 Task: Measure the distance between Miami and Oleta River State Park.
Action: Mouse moved to (184, 77)
Screenshot: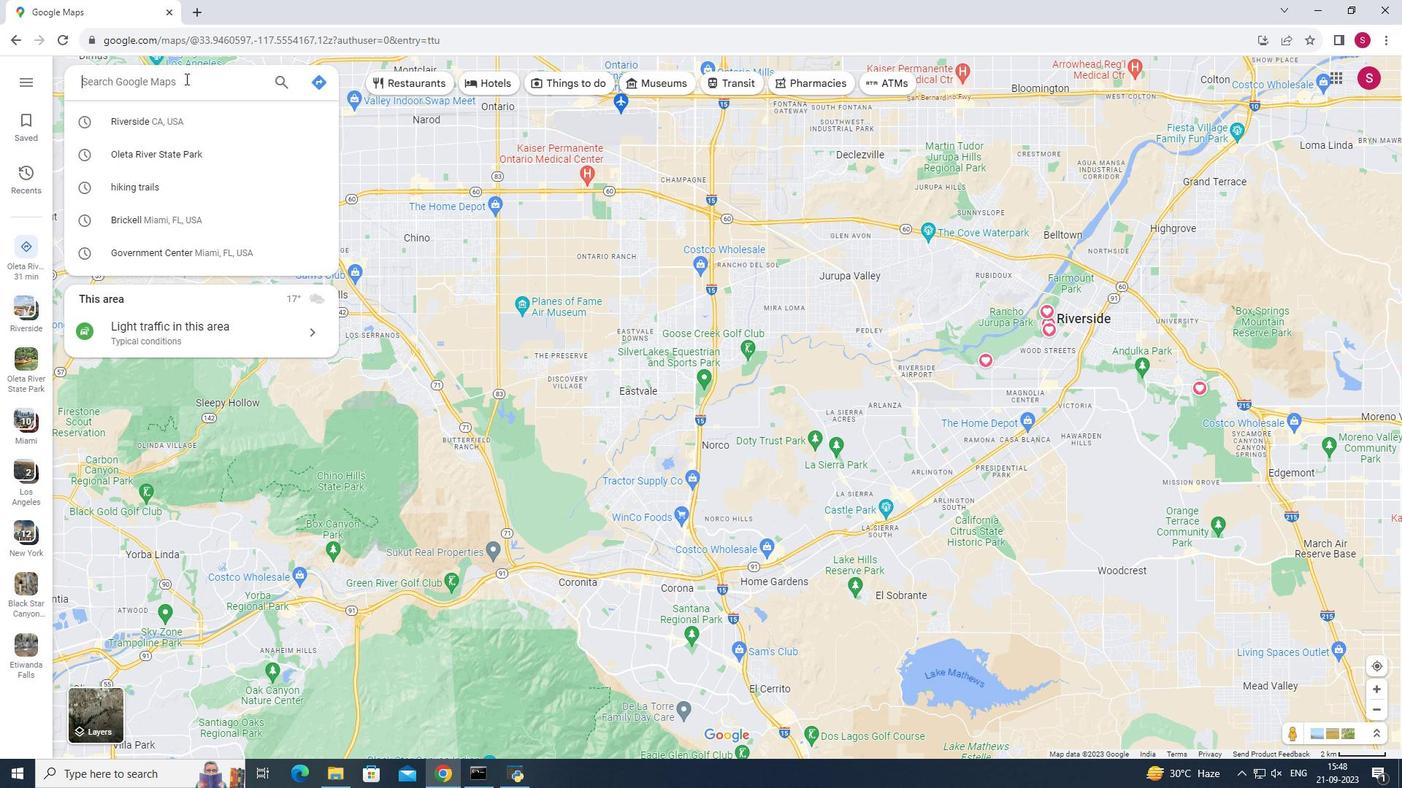 
Action: Mouse pressed left at (184, 77)
Screenshot: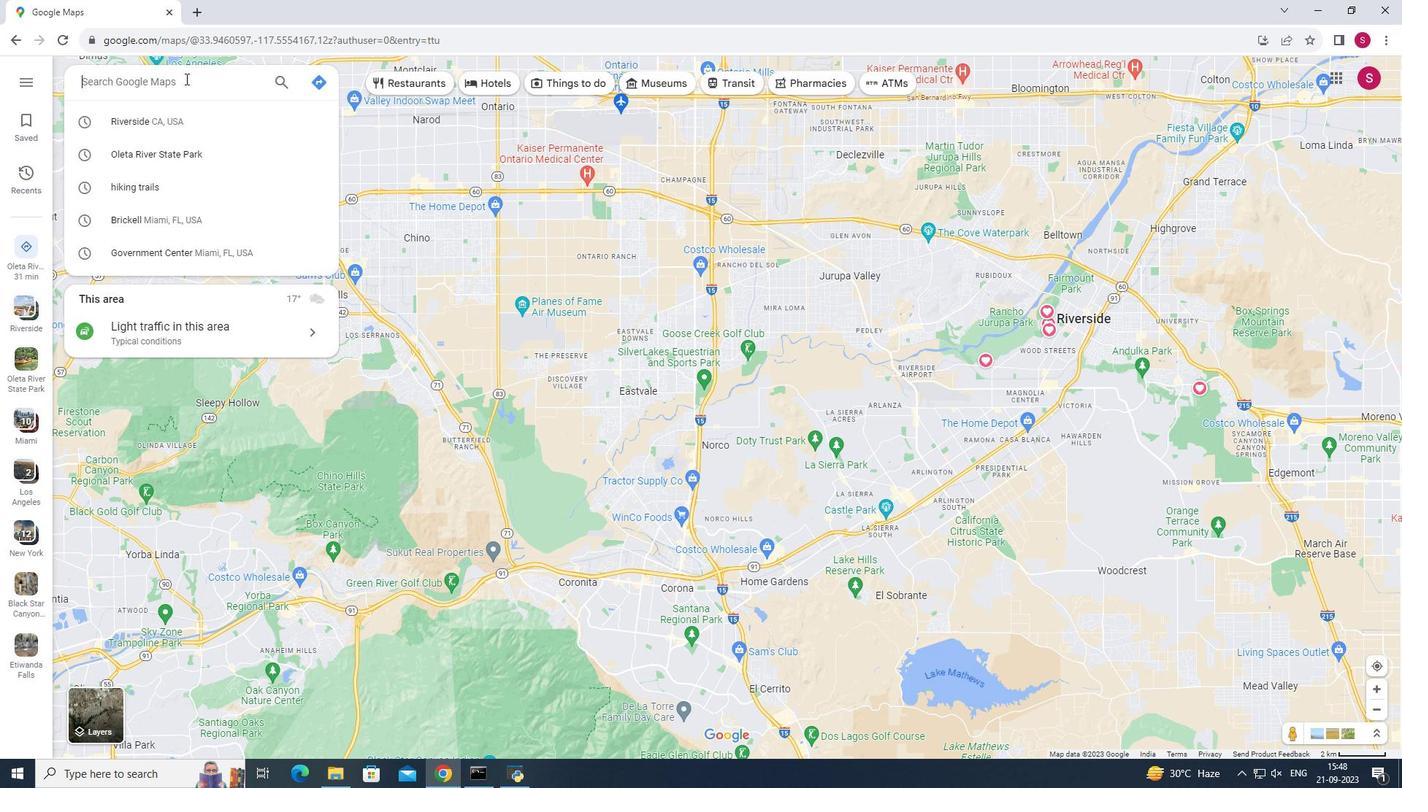 
Action: Mouse moved to (411, 175)
Screenshot: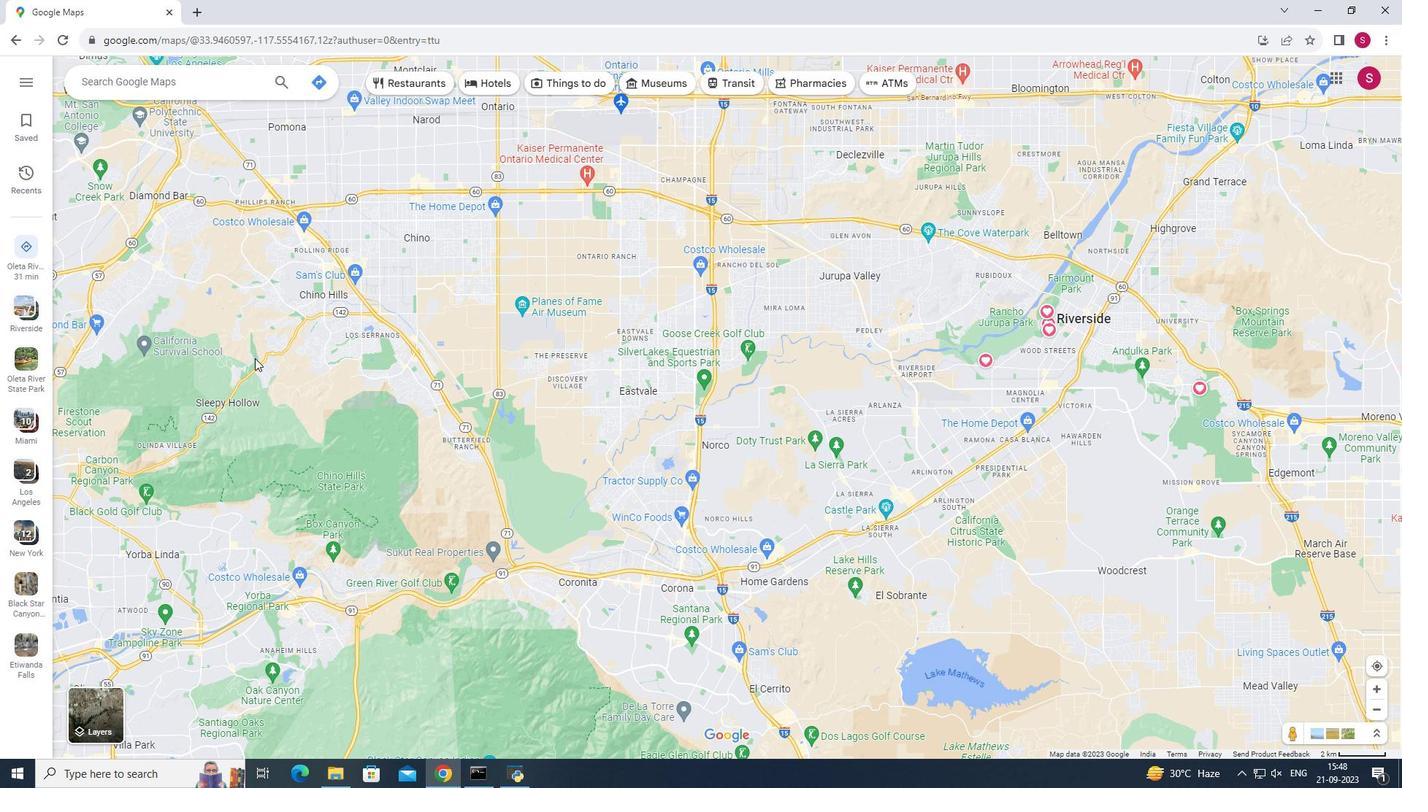 
Action: Mouse pressed left at (411, 175)
Screenshot: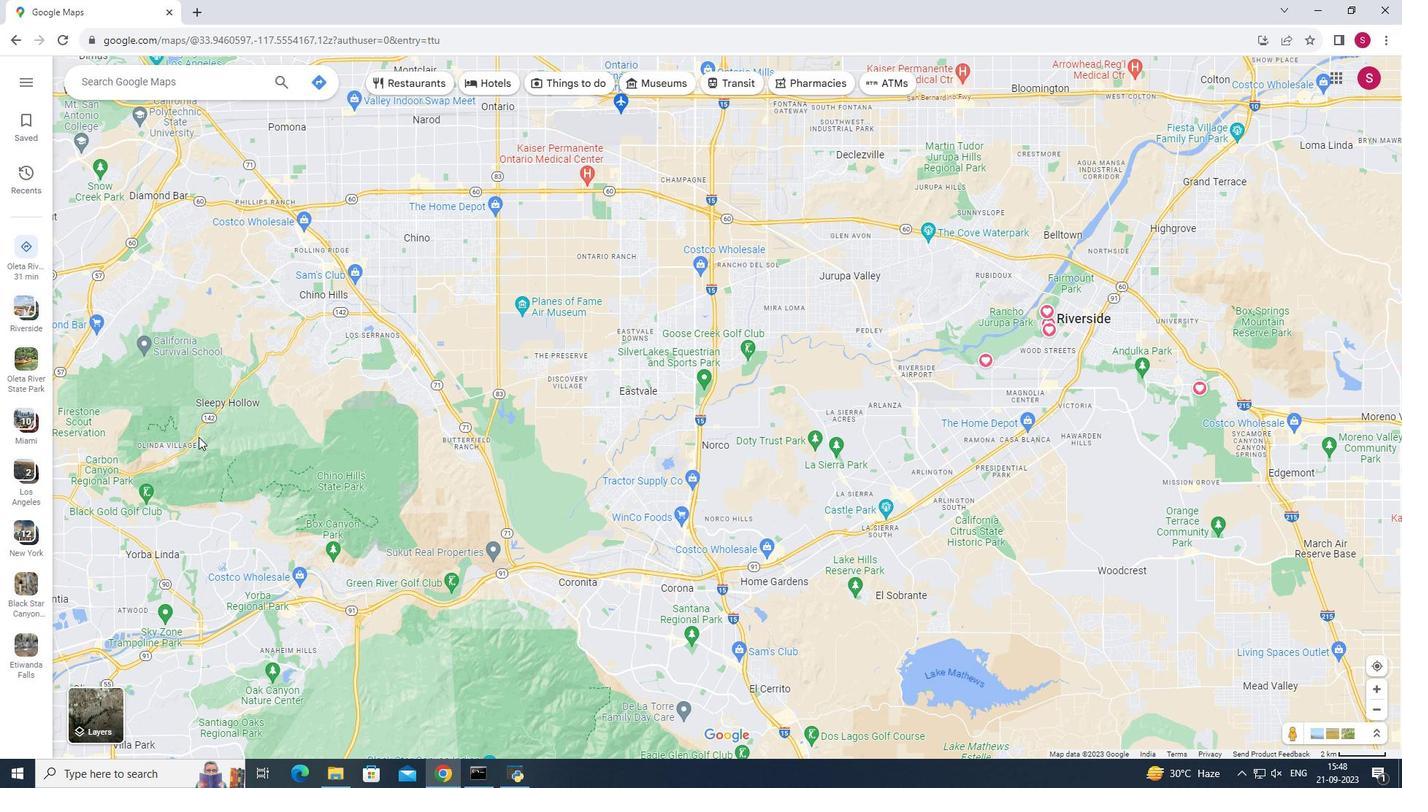 
Action: Mouse moved to (105, 723)
Screenshot: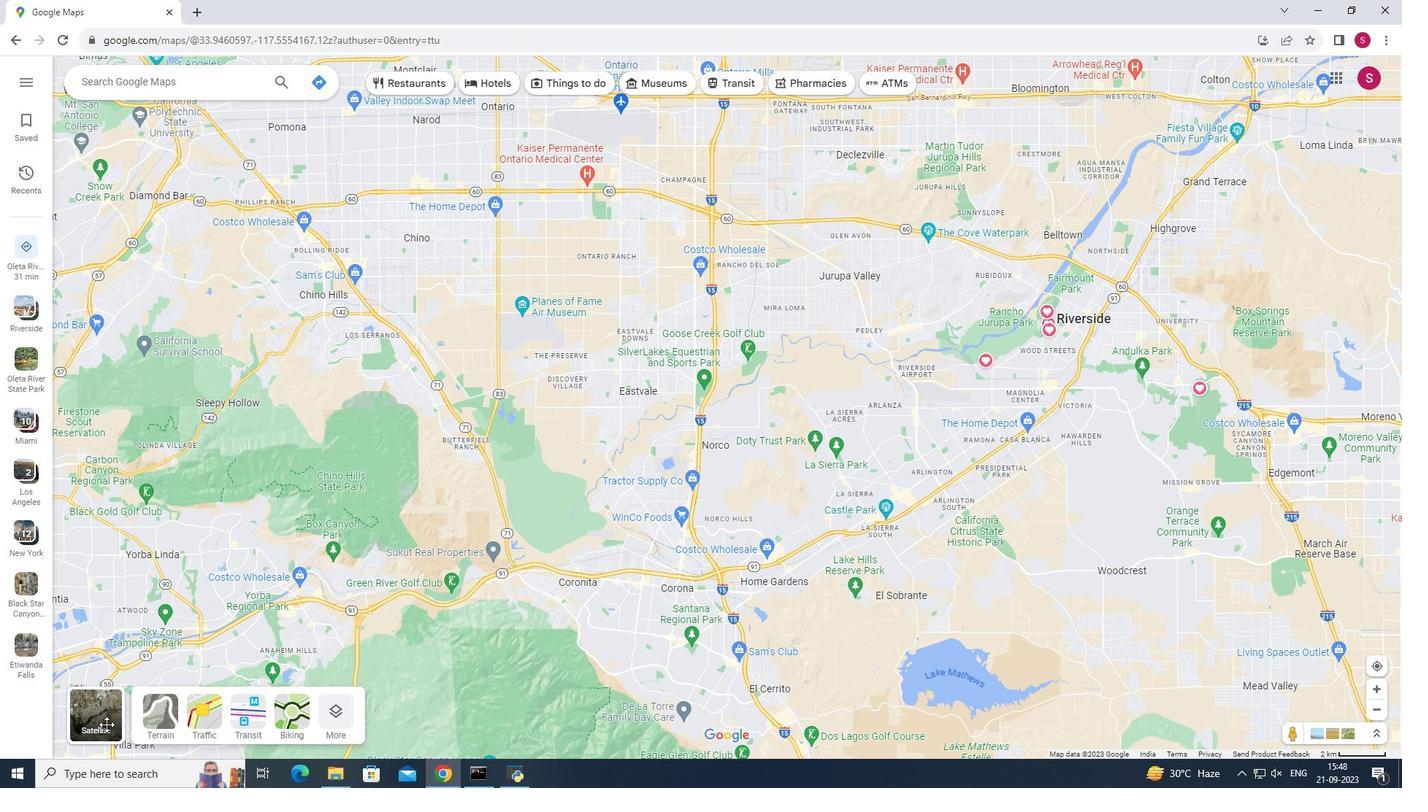 
Action: Mouse pressed left at (105, 723)
Screenshot: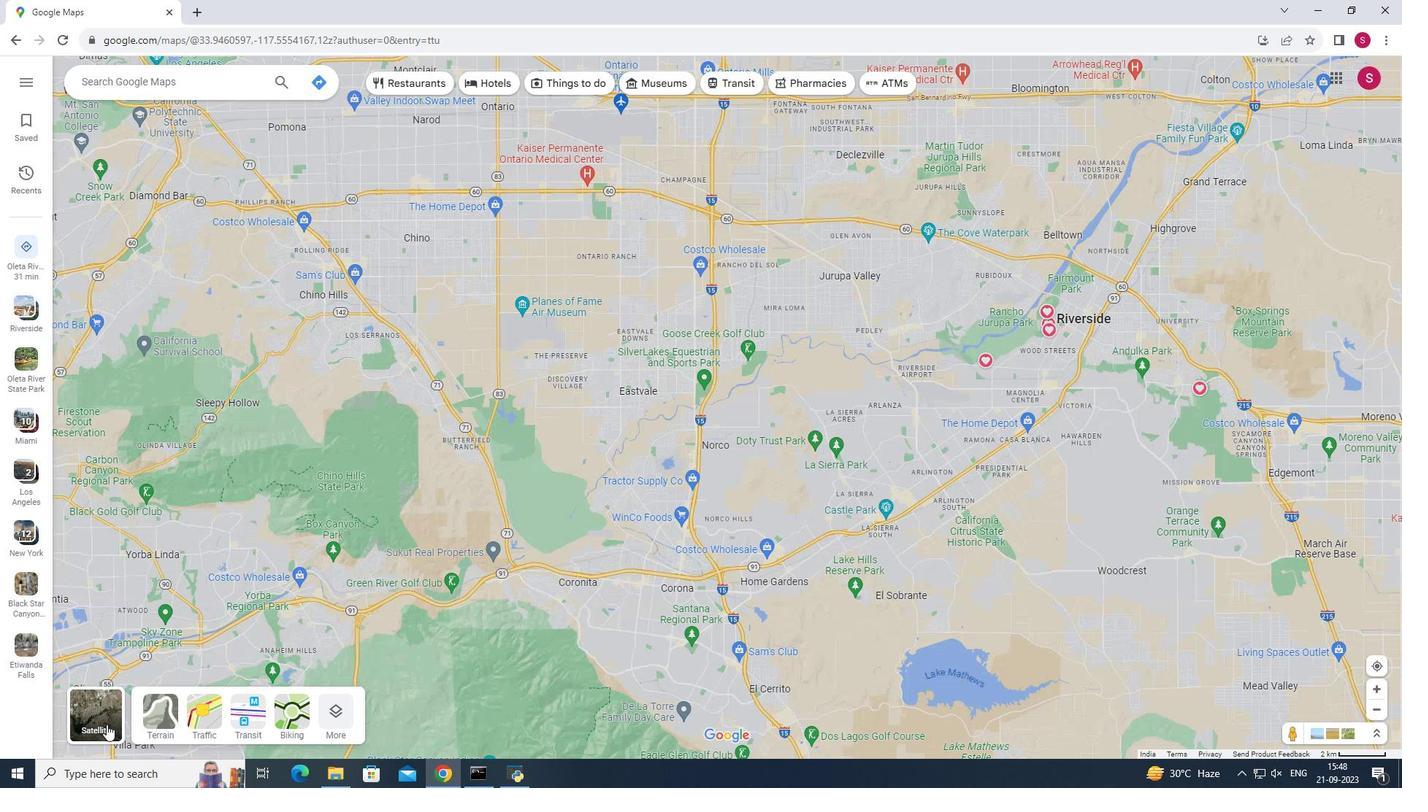 
Action: Mouse pressed left at (105, 723)
Screenshot: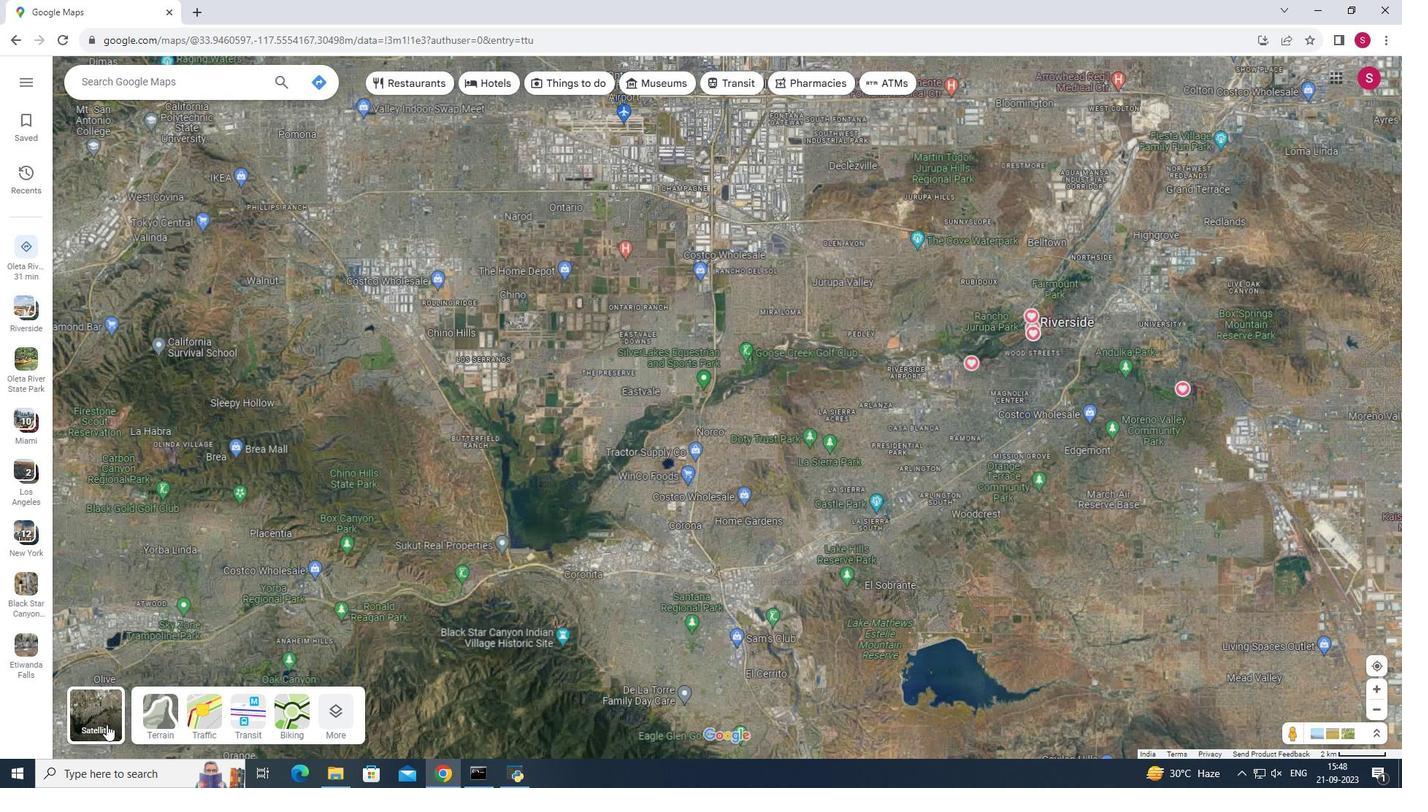 
Action: Mouse moved to (333, 723)
Screenshot: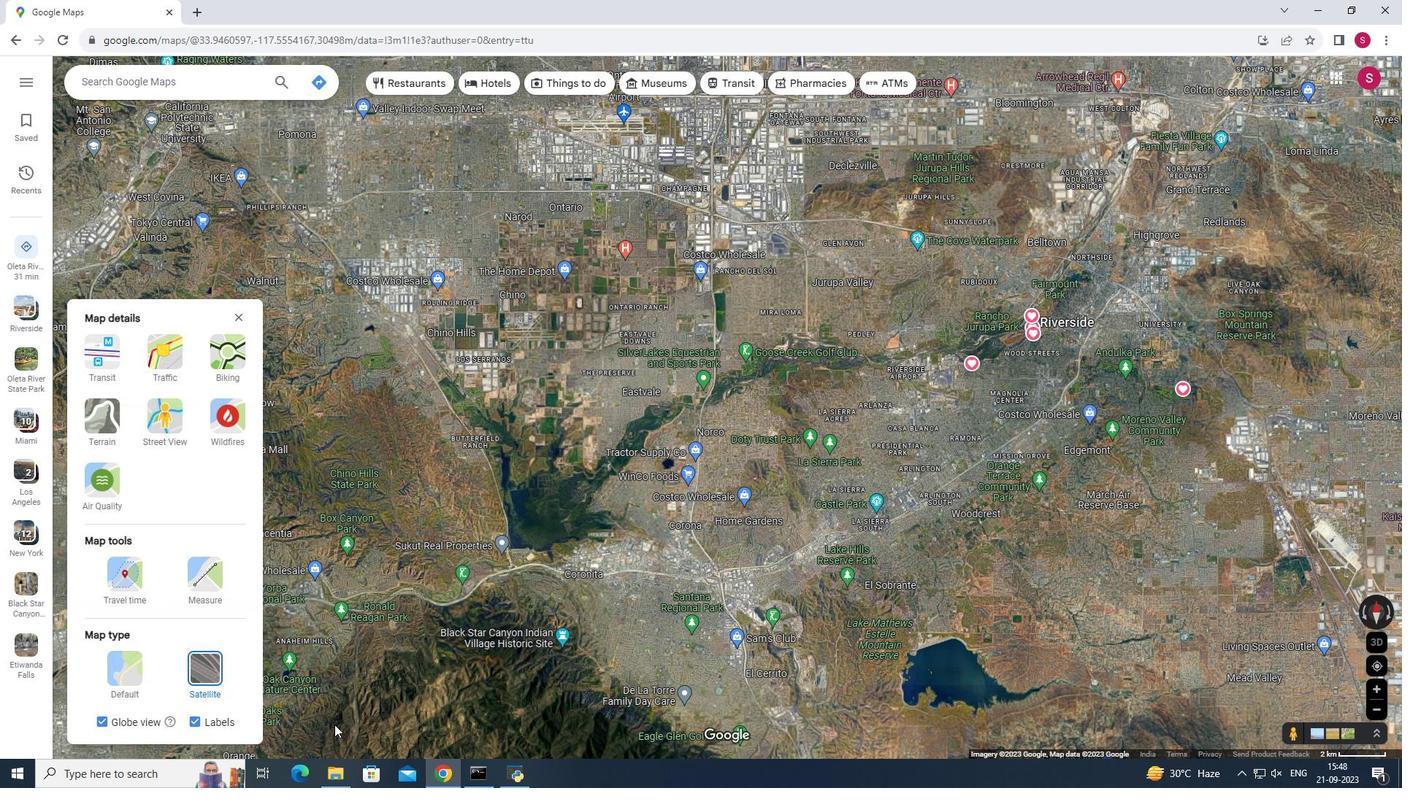 
Action: Mouse pressed left at (333, 723)
Screenshot: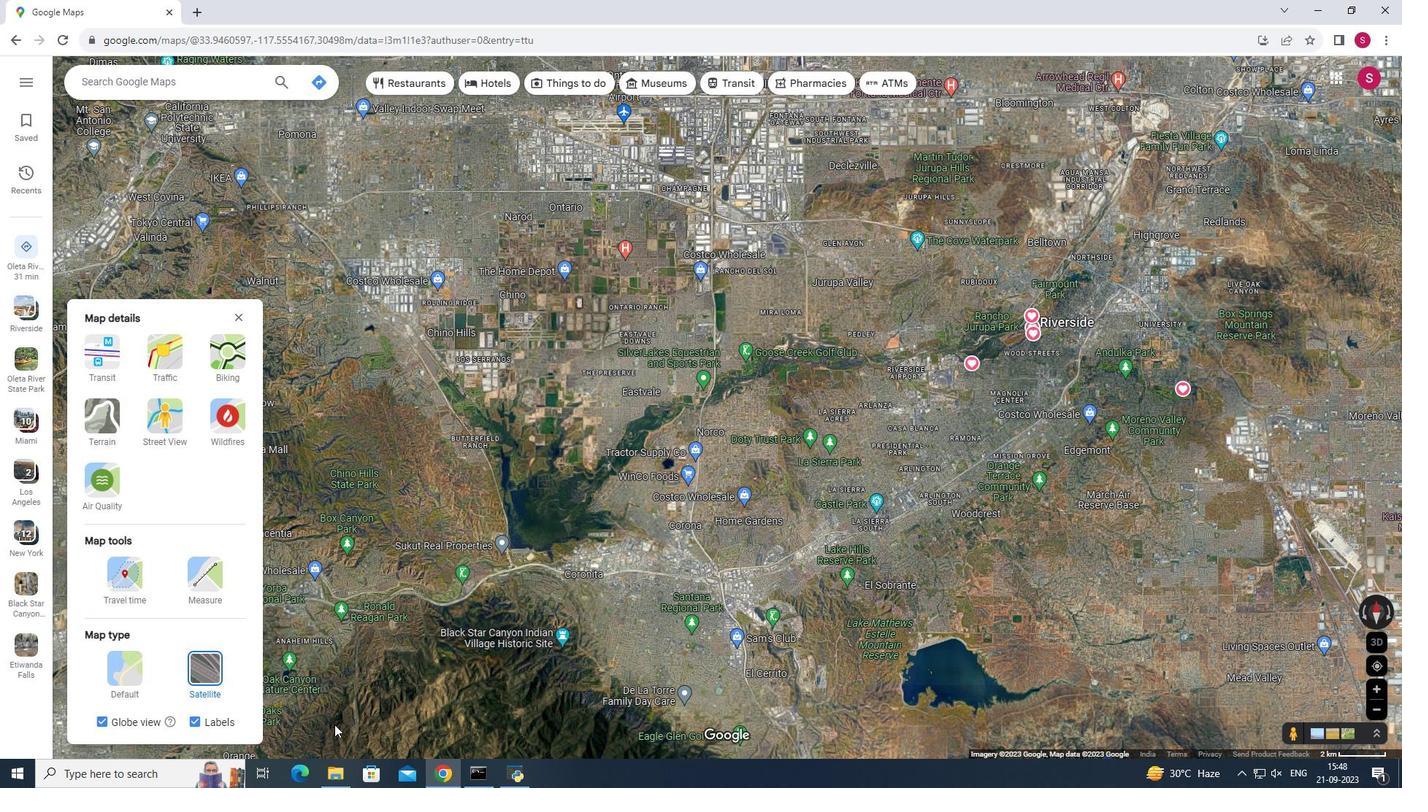 
Action: Mouse moved to (200, 580)
Screenshot: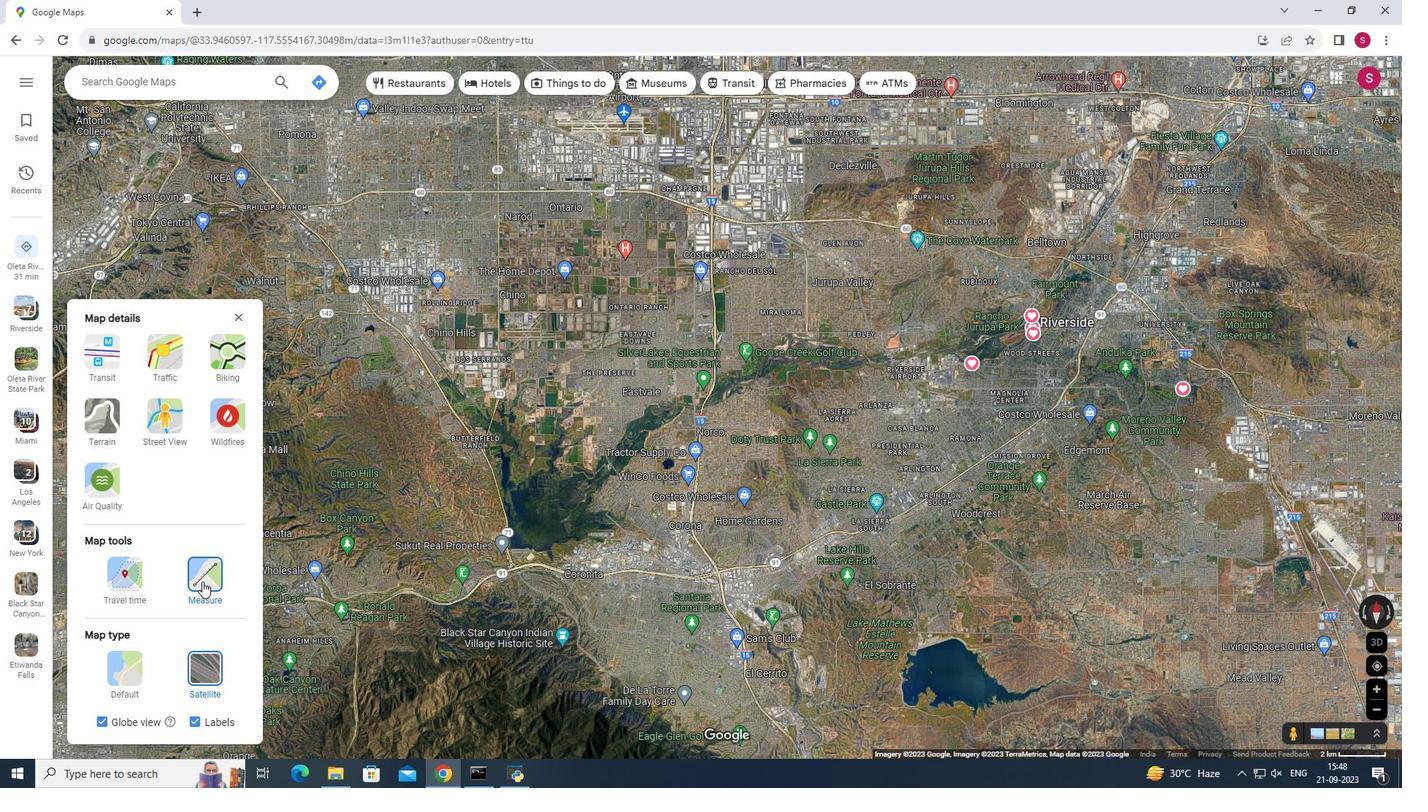 
Action: Mouse pressed left at (200, 580)
Screenshot: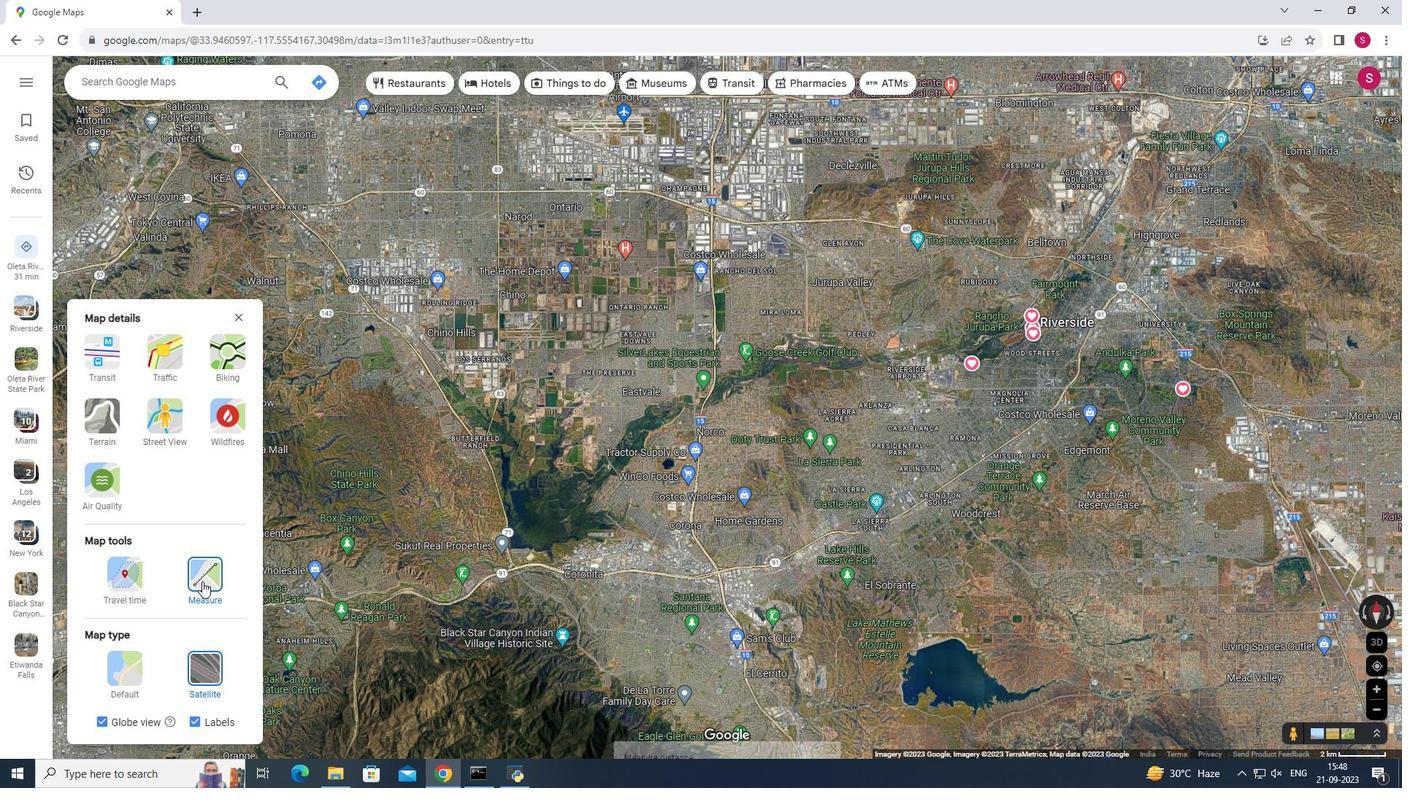 
Action: Mouse moved to (235, 316)
Screenshot: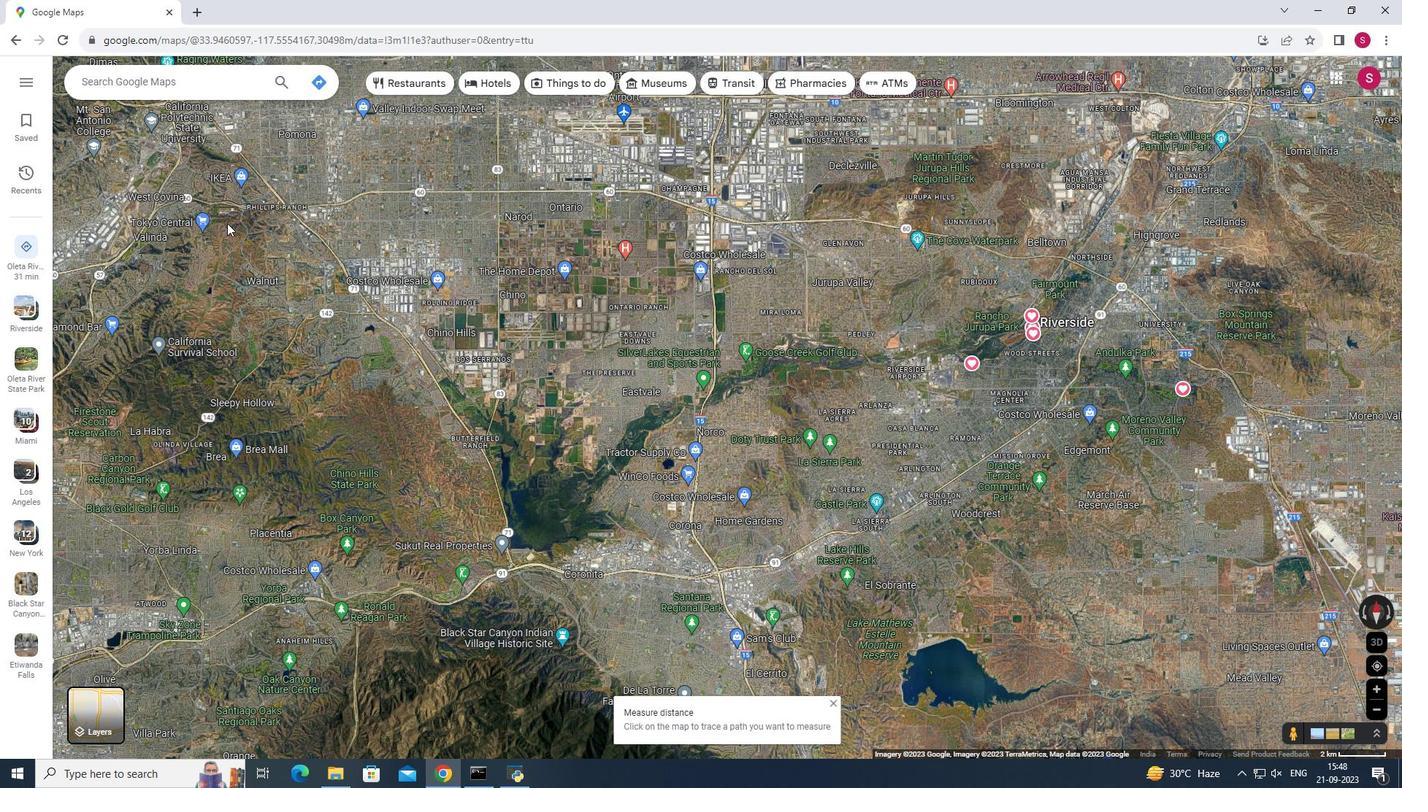 
Action: Mouse pressed left at (235, 316)
Screenshot: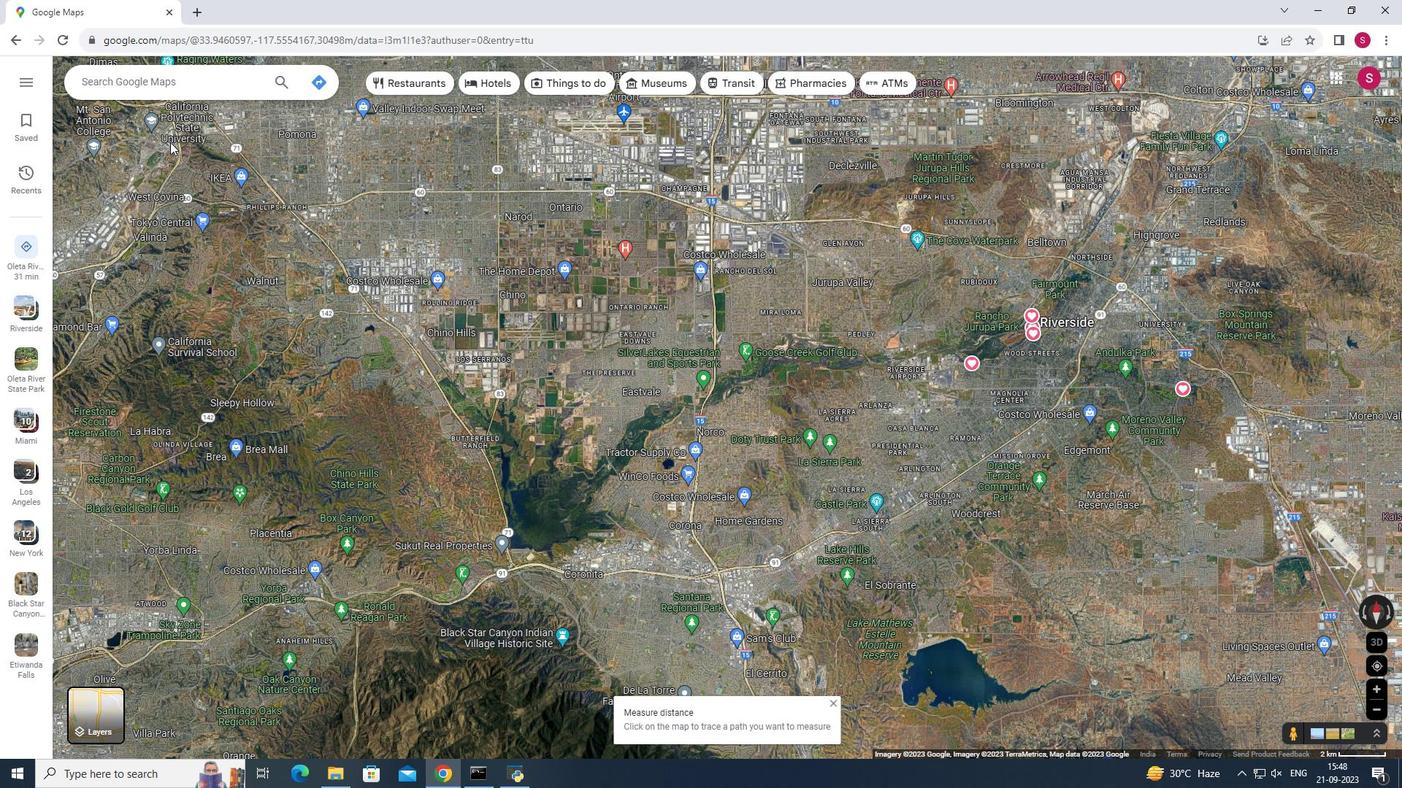 
Action: Mouse moved to (173, 75)
Screenshot: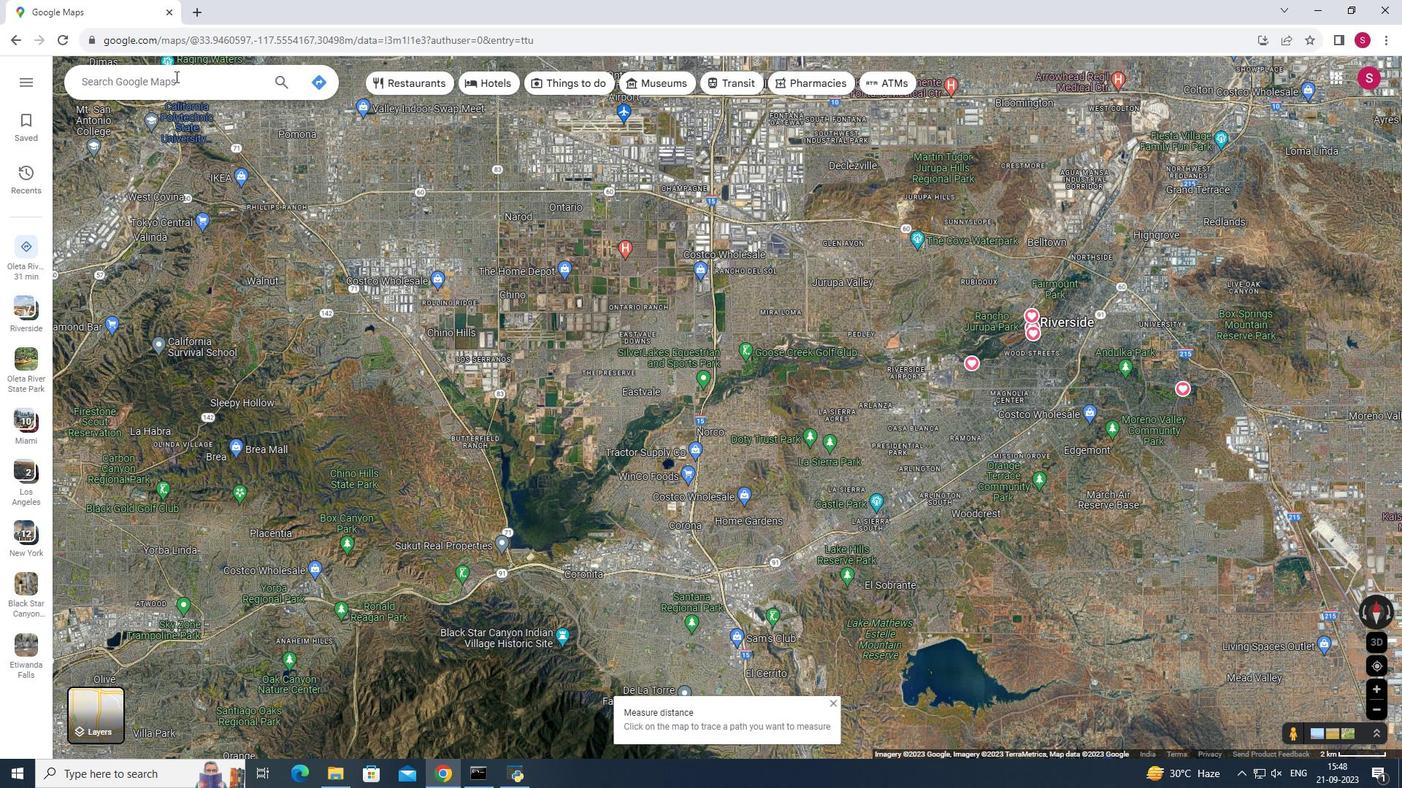 
Action: Mouse pressed left at (173, 75)
Screenshot: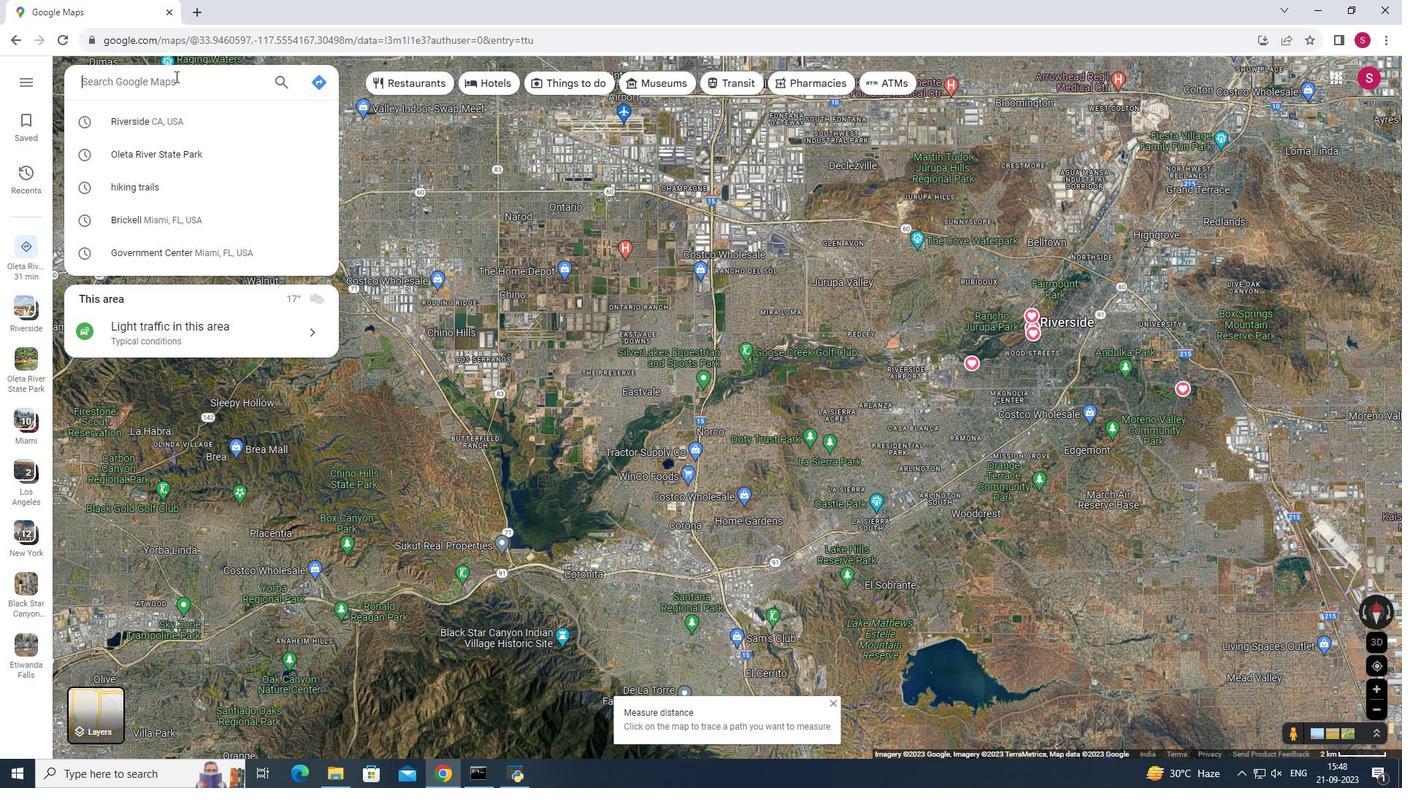 
Action: Mouse moved to (176, 76)
Screenshot: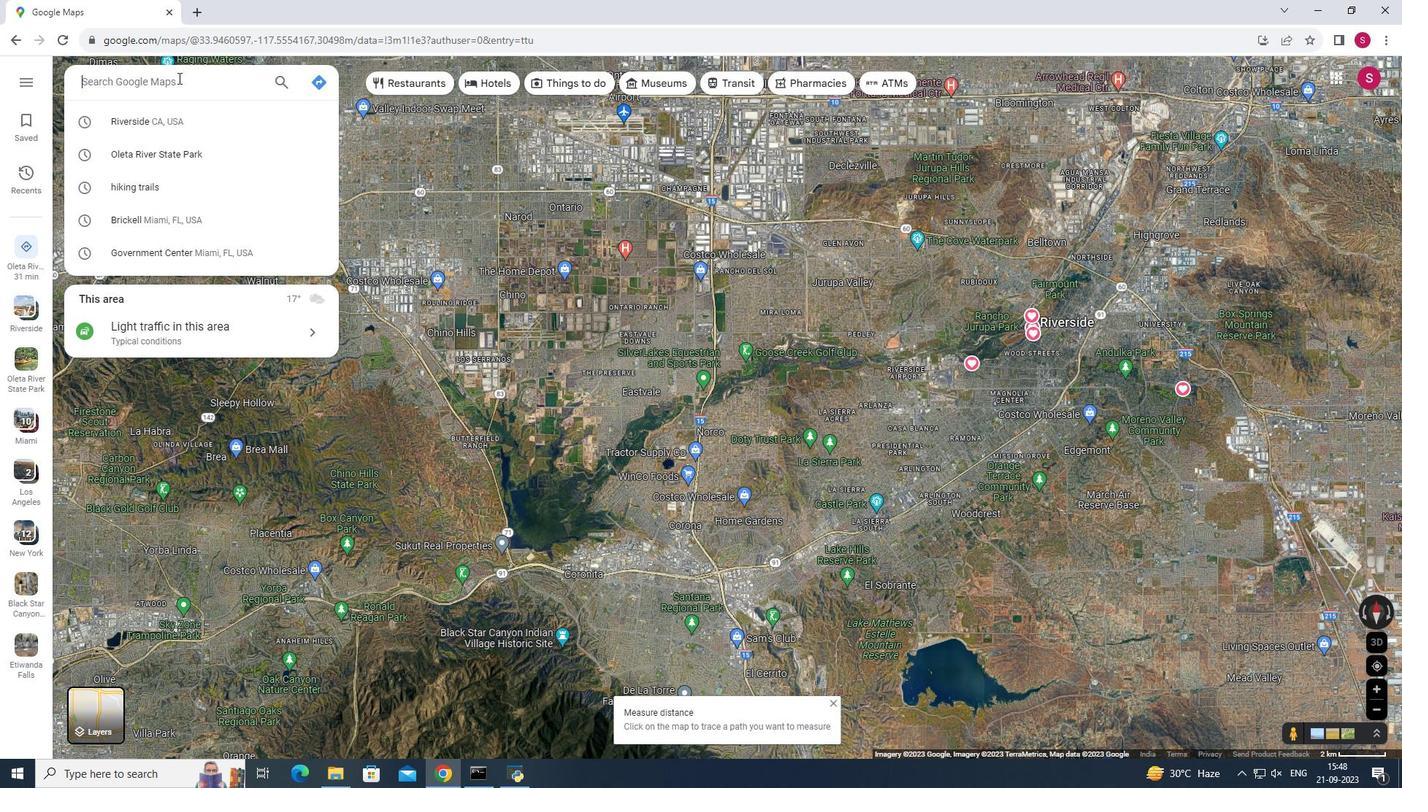 
Action: Key pressed <Key.shift>Miami<Key.enter>
Screenshot: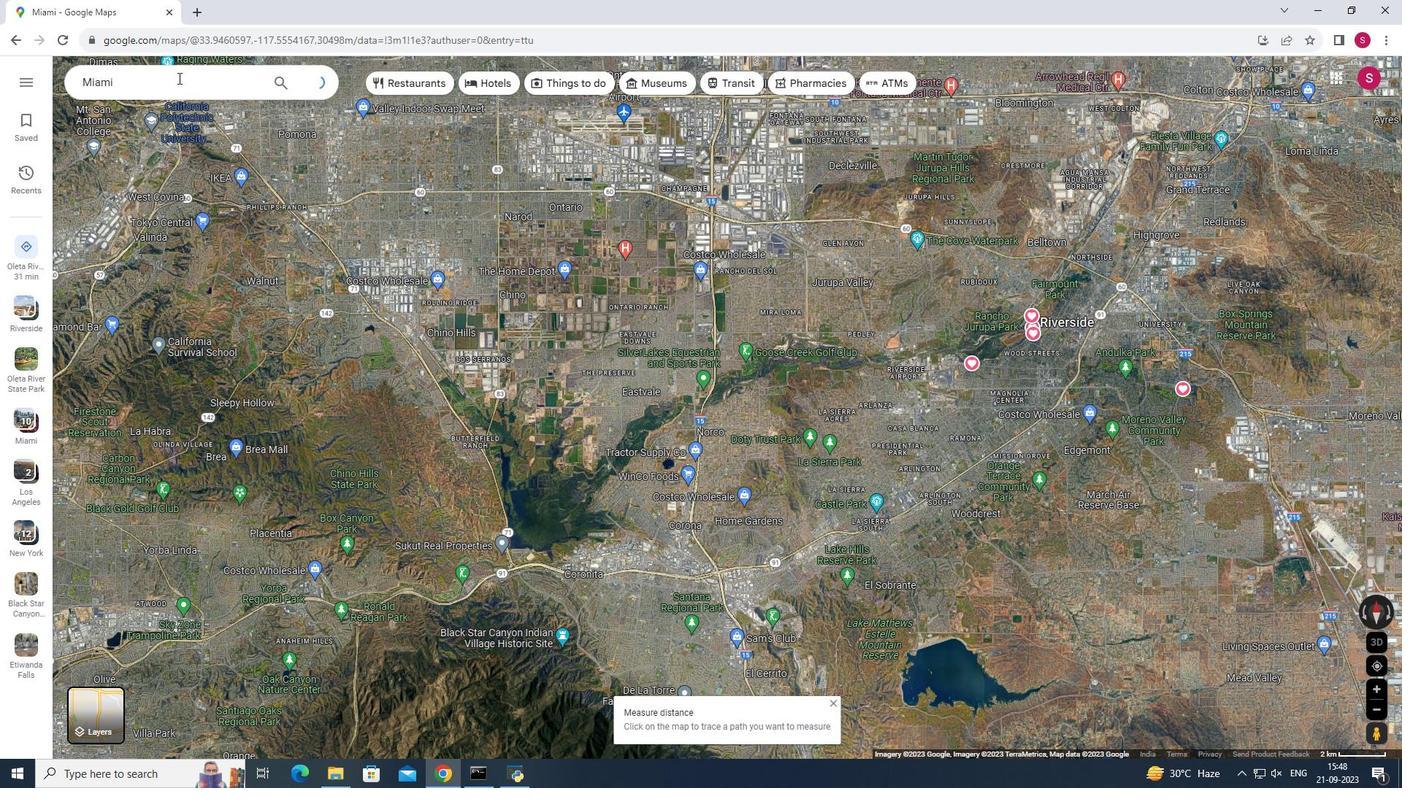 
Action: Mouse moved to (385, 712)
Screenshot: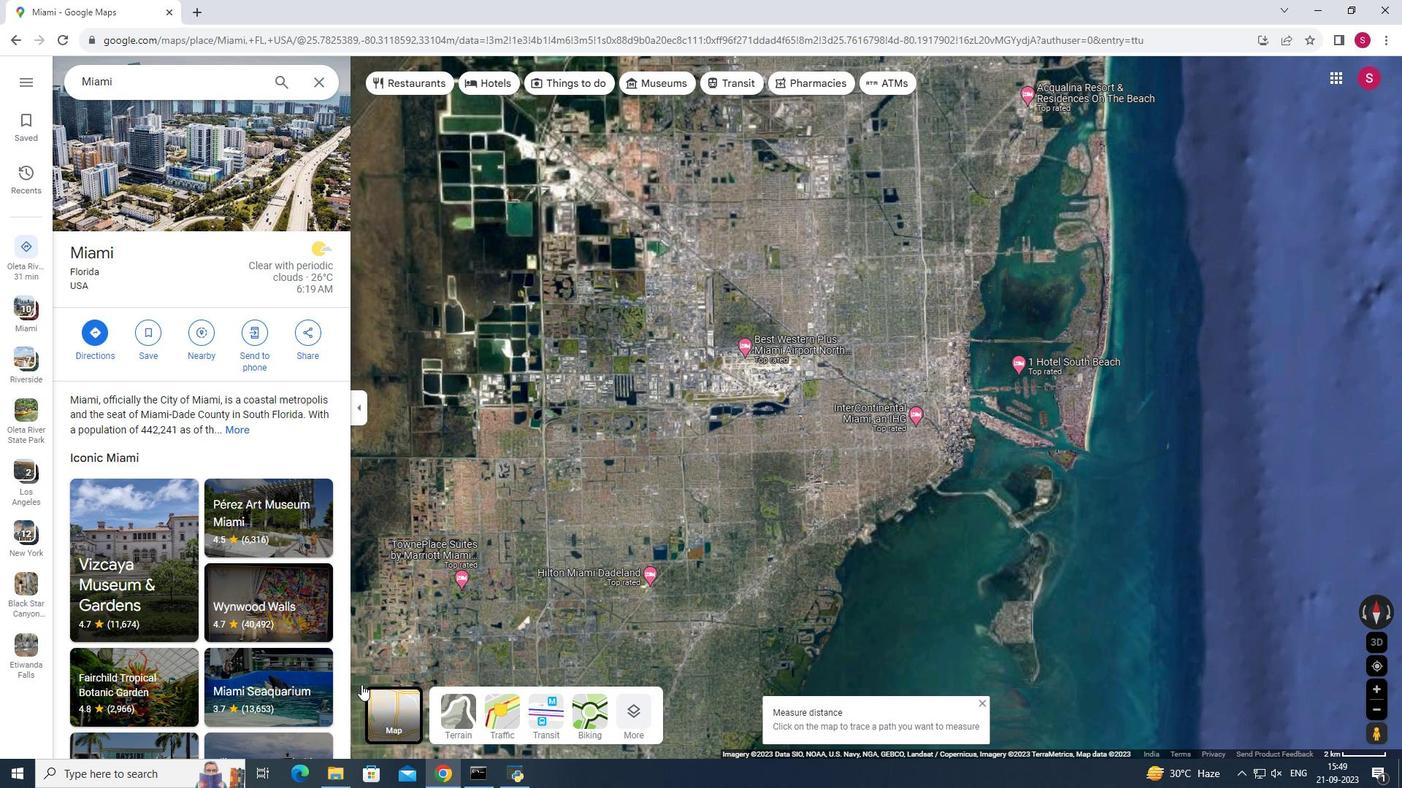 
Action: Mouse pressed left at (385, 712)
Screenshot: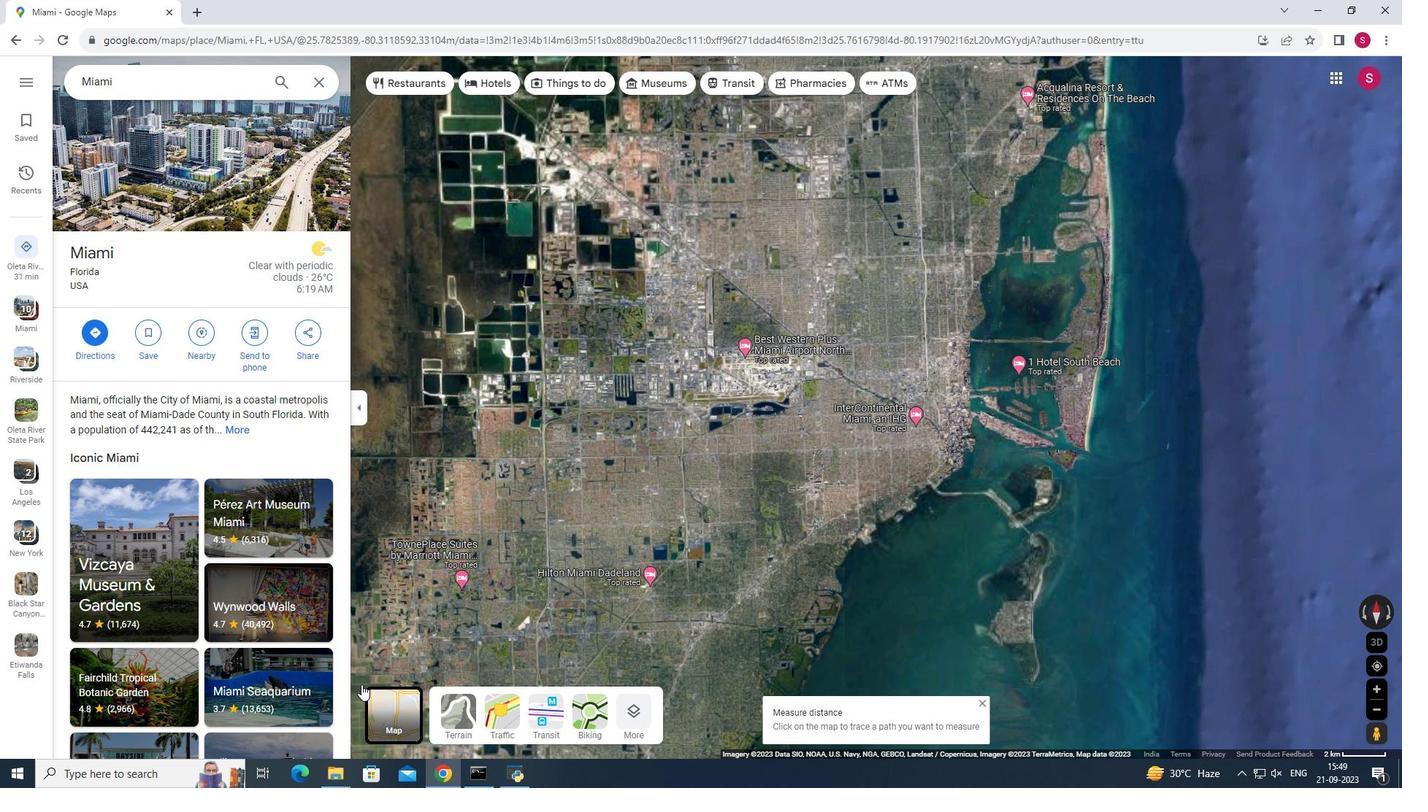 
Action: Mouse moved to (937, 455)
Screenshot: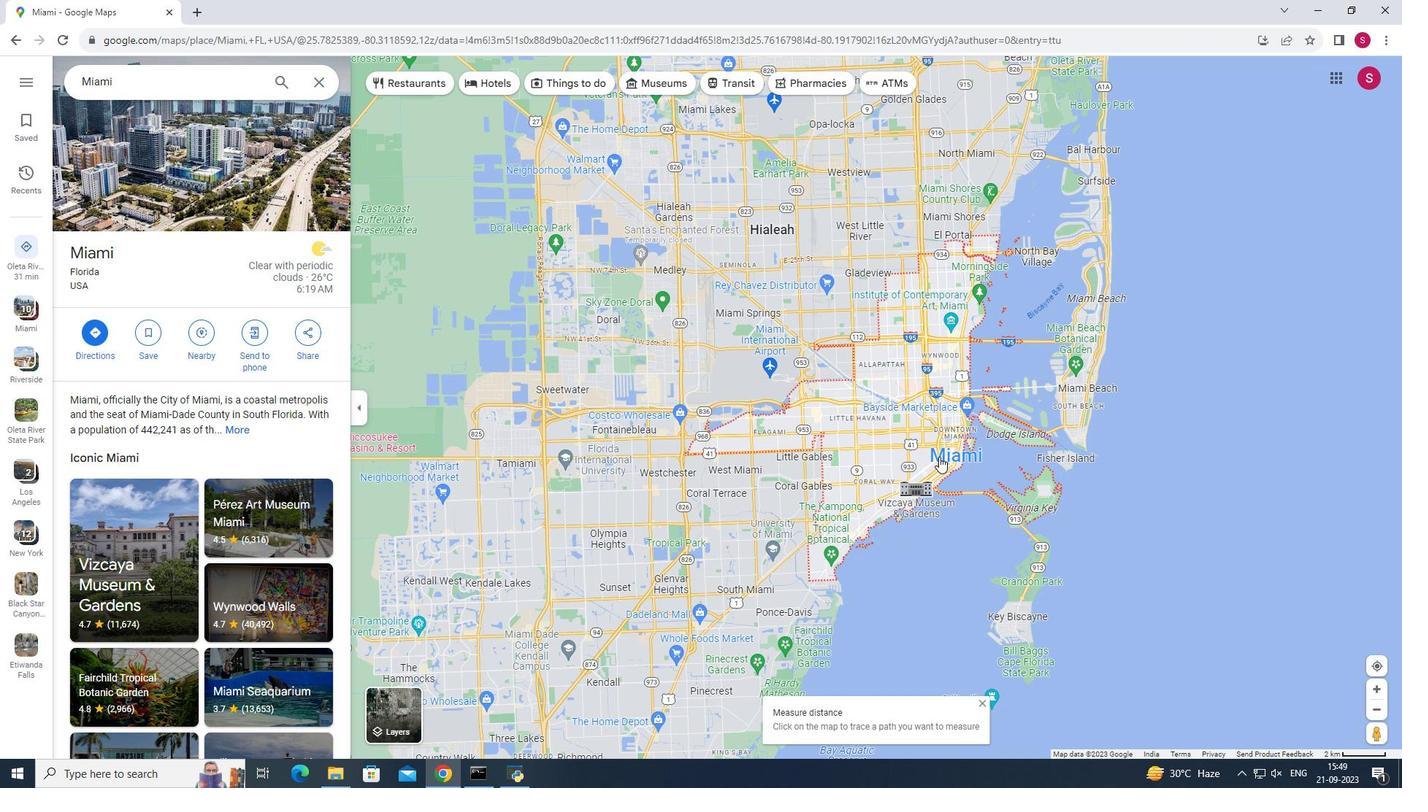 
Action: Mouse pressed left at (937, 455)
Screenshot: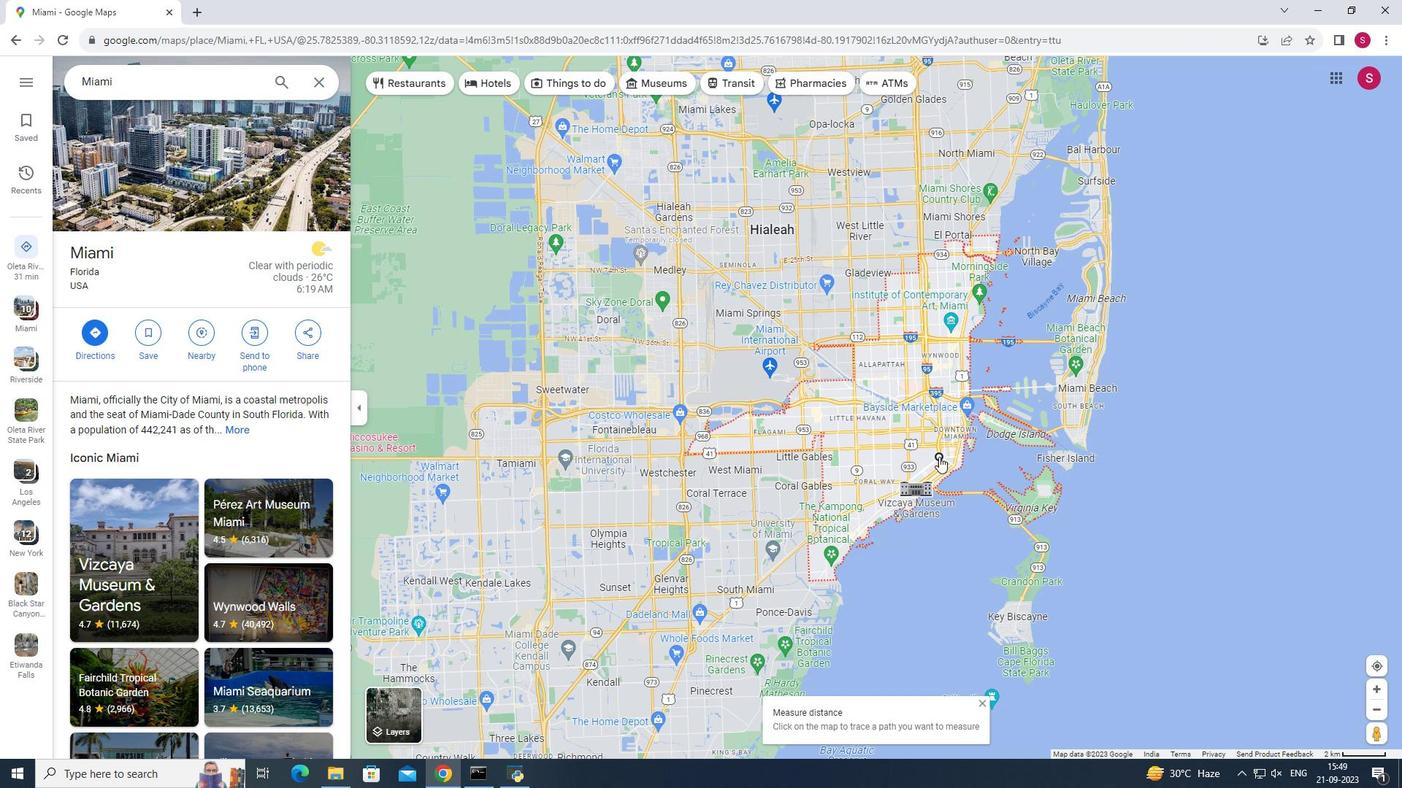 
Action: Mouse moved to (127, 81)
Screenshot: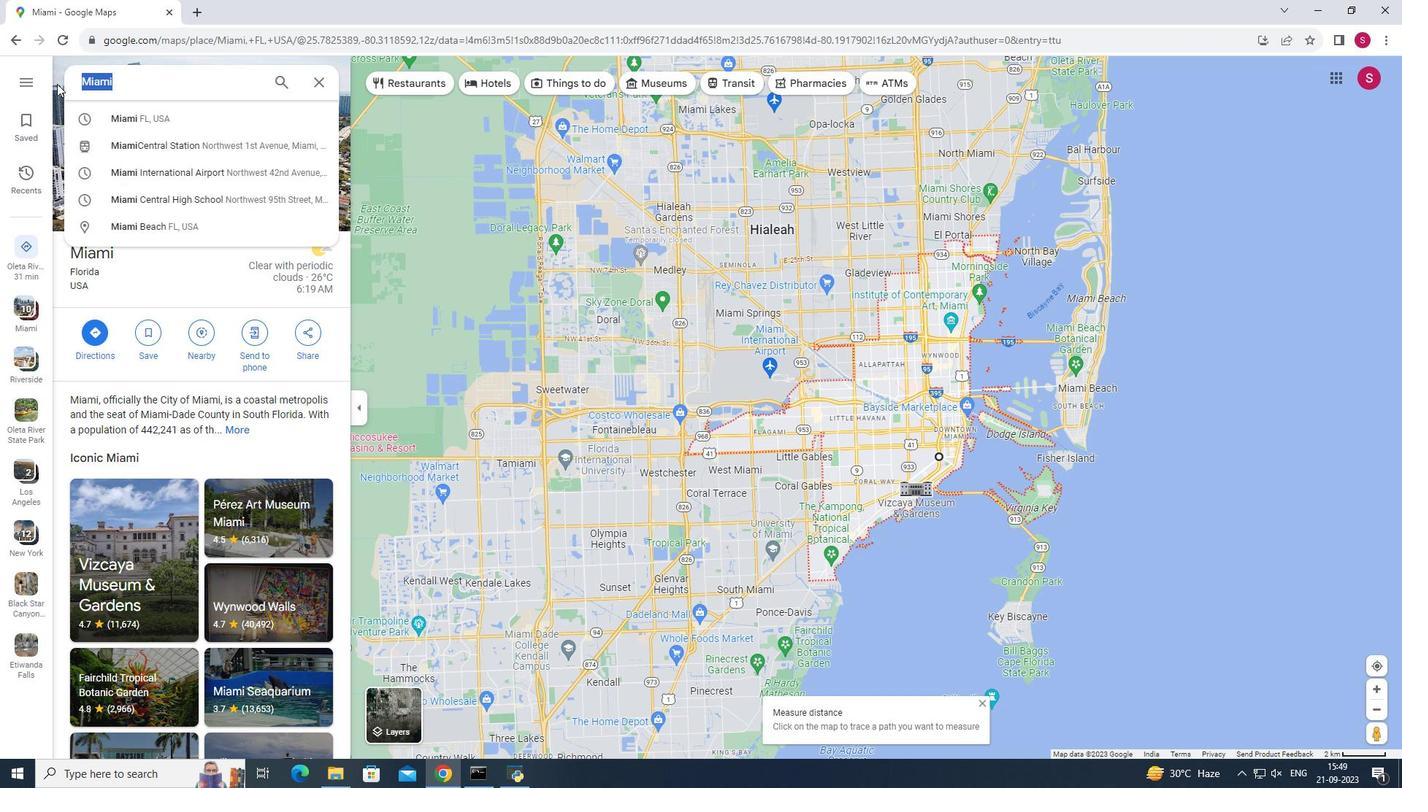 
Action: Mouse pressed left at (127, 81)
Screenshot: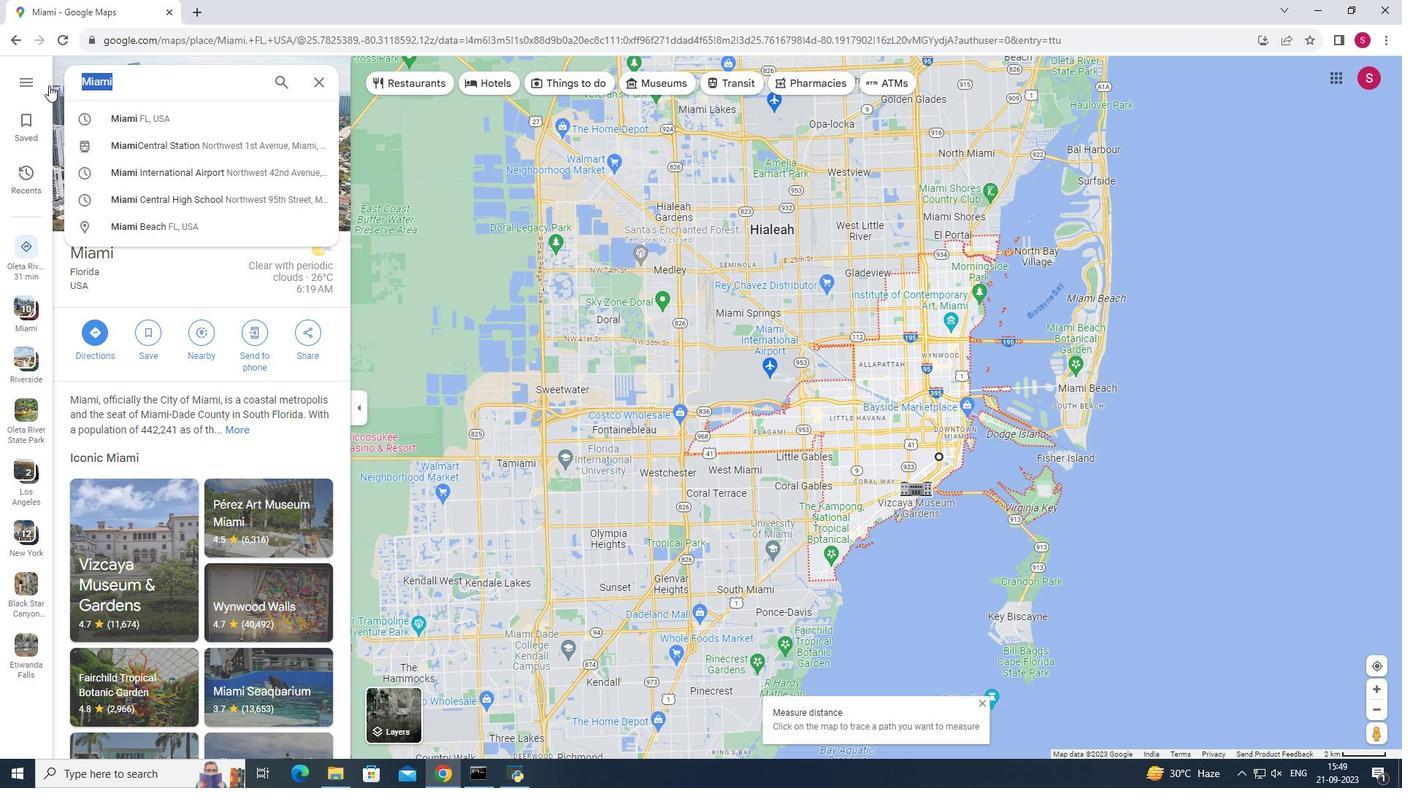 
Action: Mouse moved to (532, 167)
Screenshot: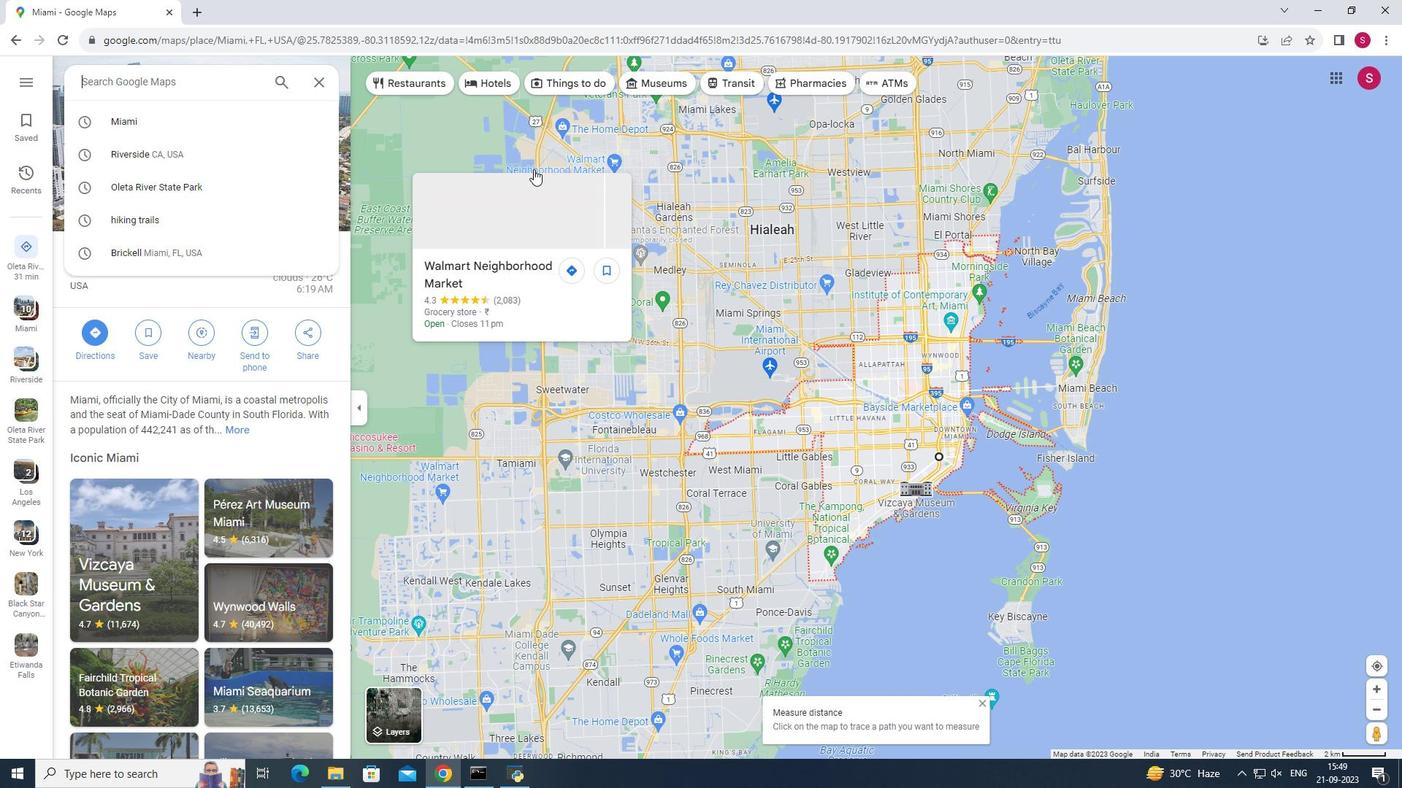 
Action: Key pressed <Key.backspace>
Screenshot: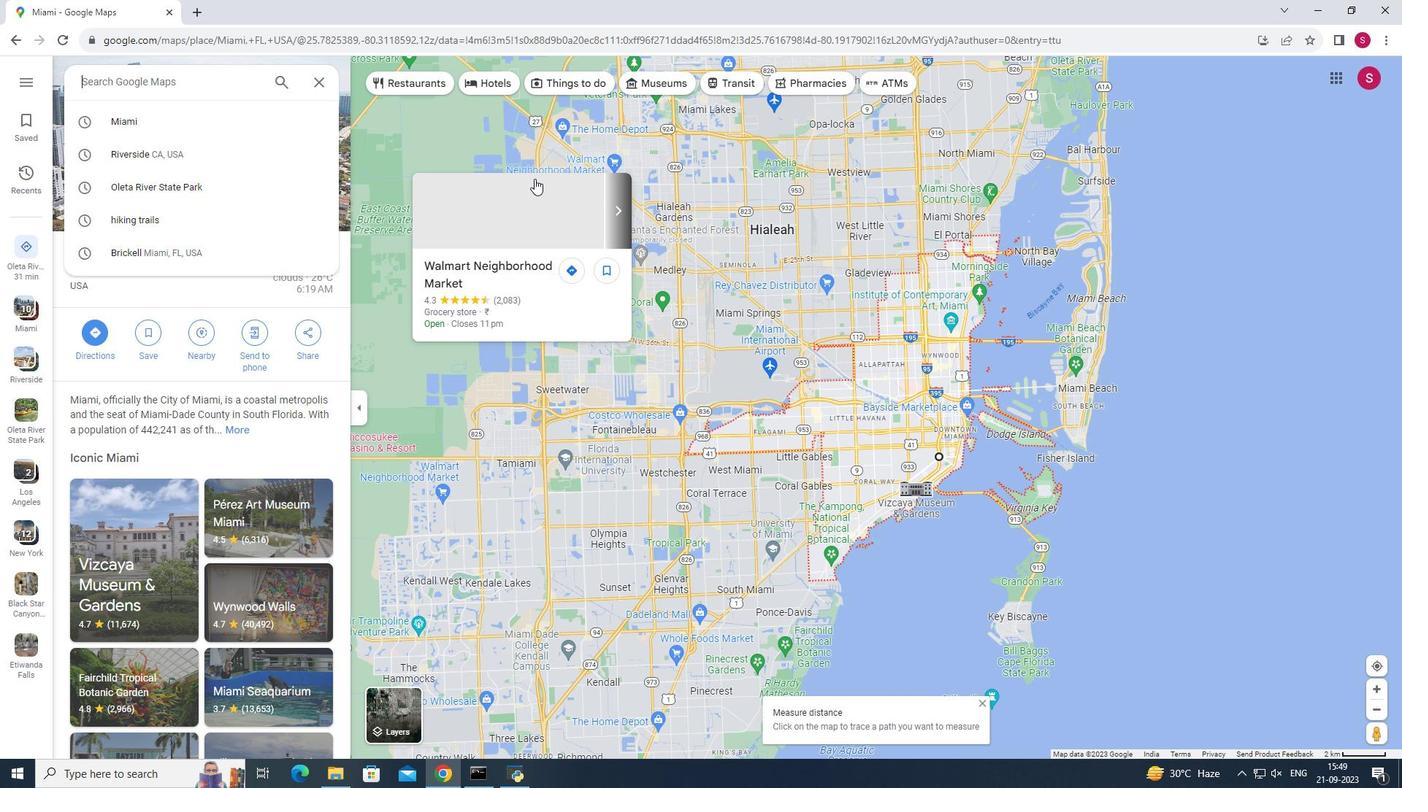 
Action: Mouse moved to (219, 78)
Screenshot: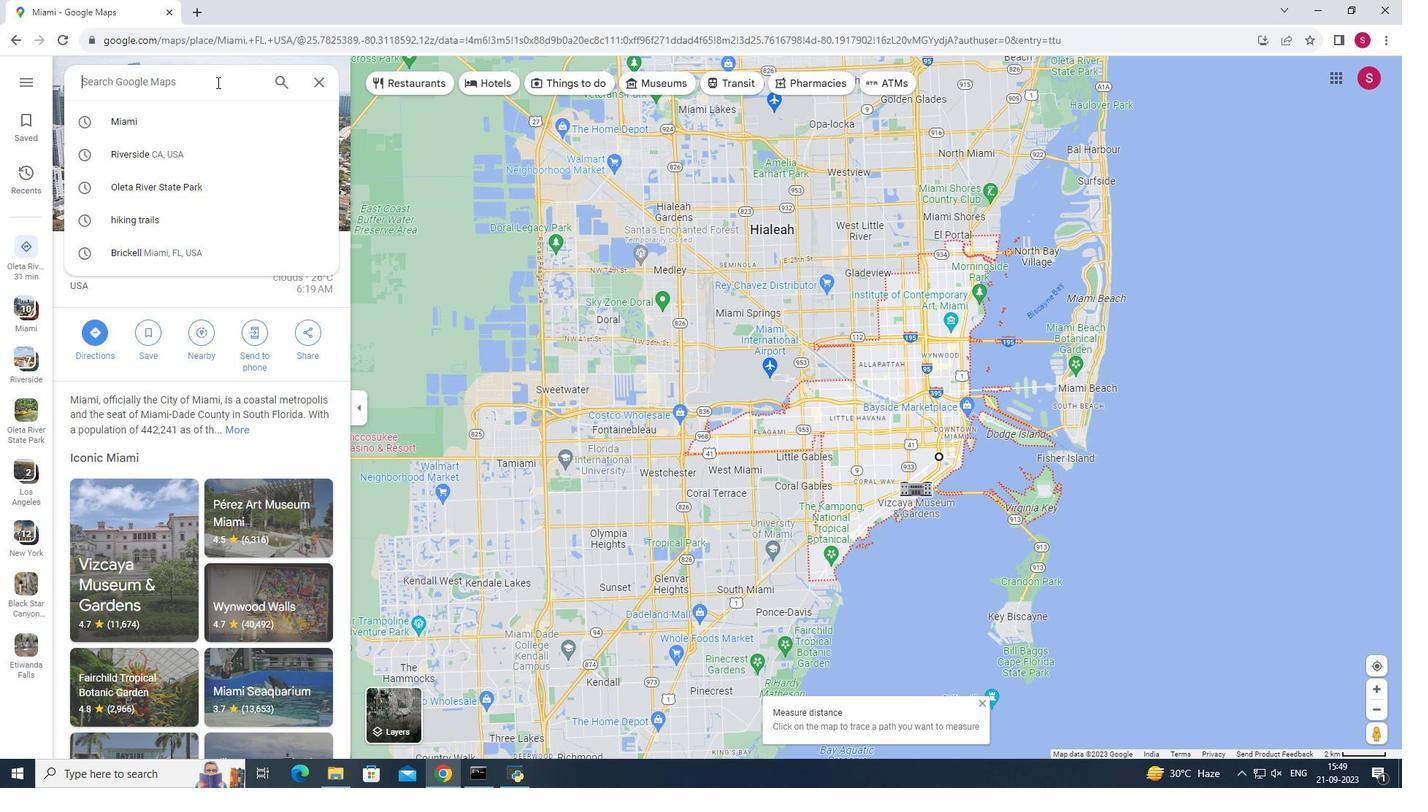 
Action: Mouse pressed left at (219, 78)
Screenshot: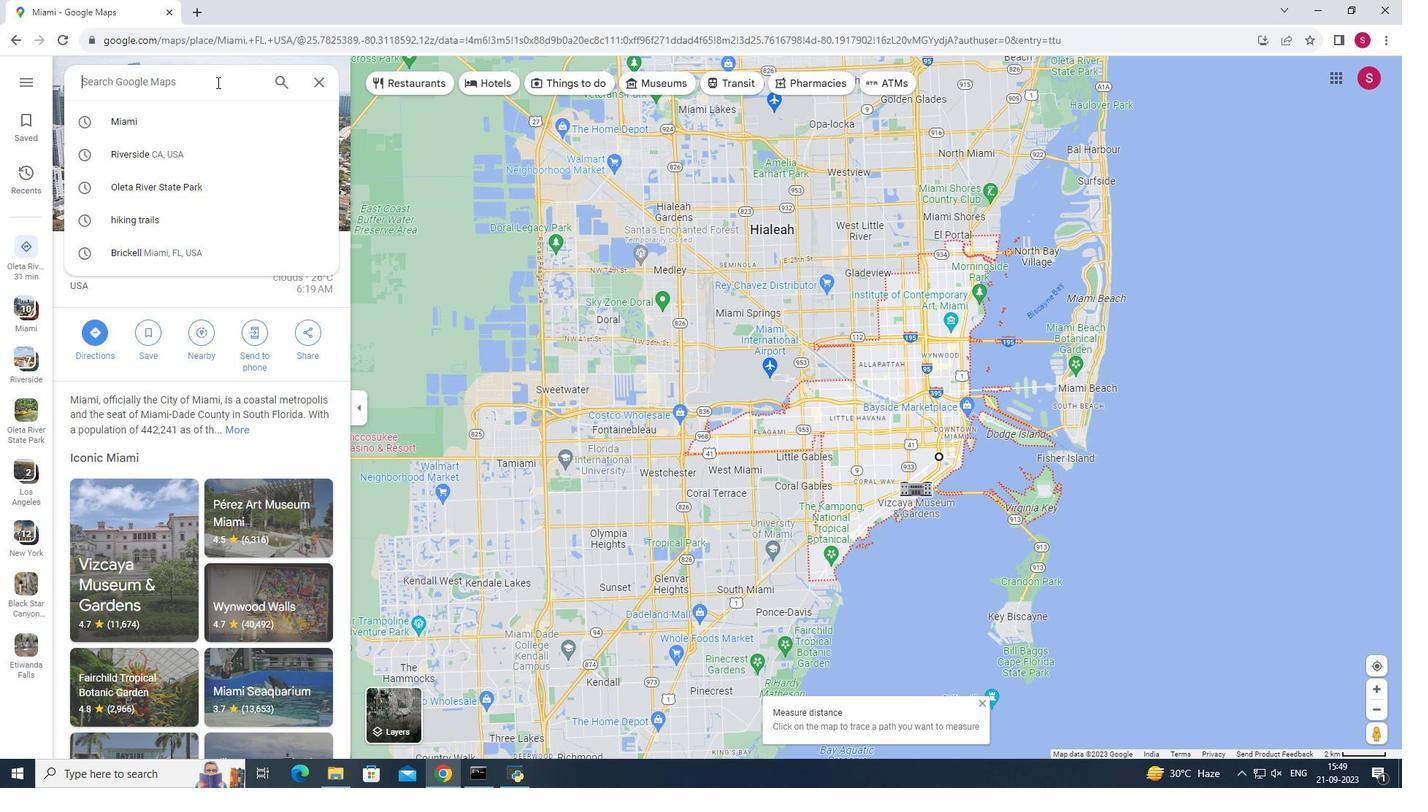 
Action: Mouse moved to (215, 81)
Screenshot: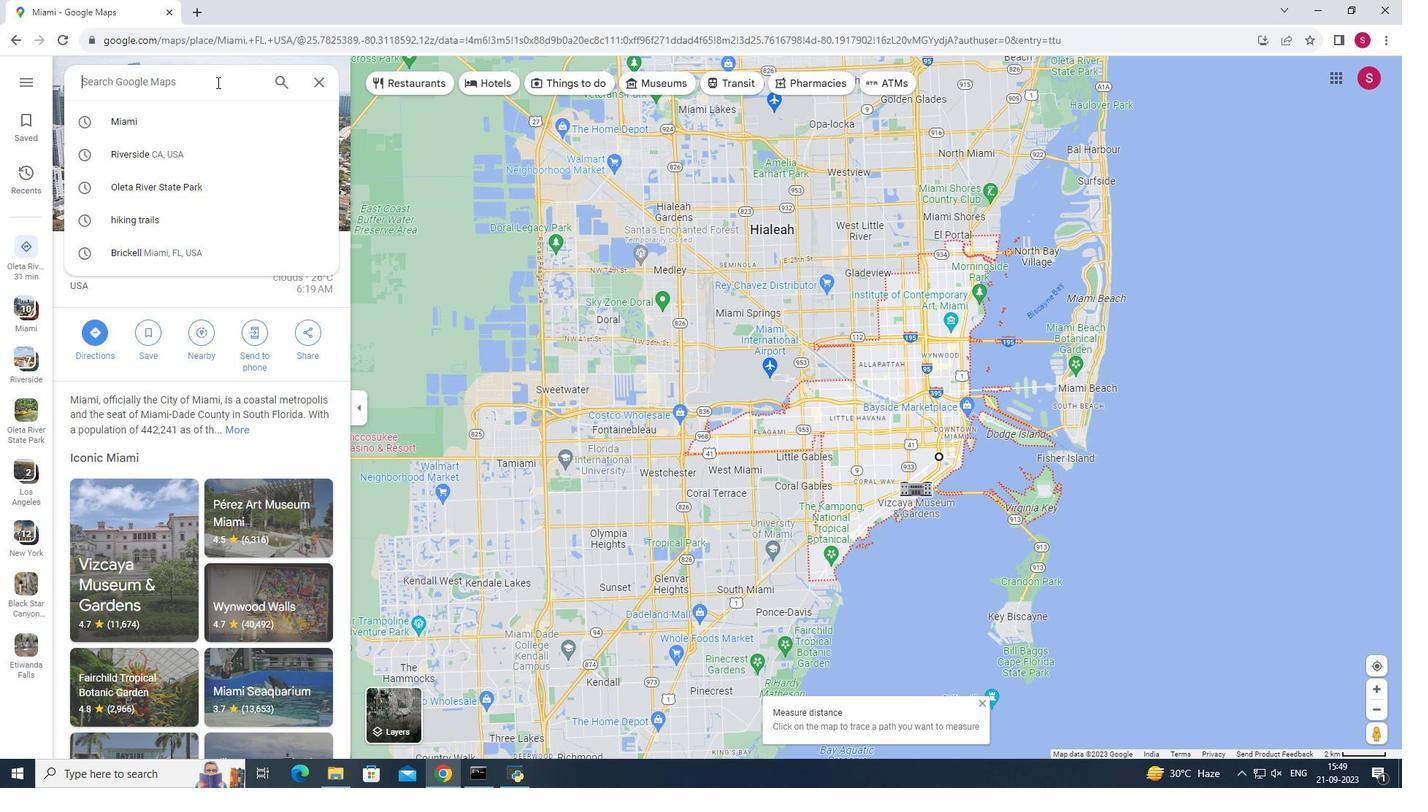 
Action: Key pressed <Key.shift>Oleta<Key.space><Key.shift><Key.shift>River<Key.space><Key.shift>State<Key.space><Key.shift>Park<Key.enter>
Screenshot: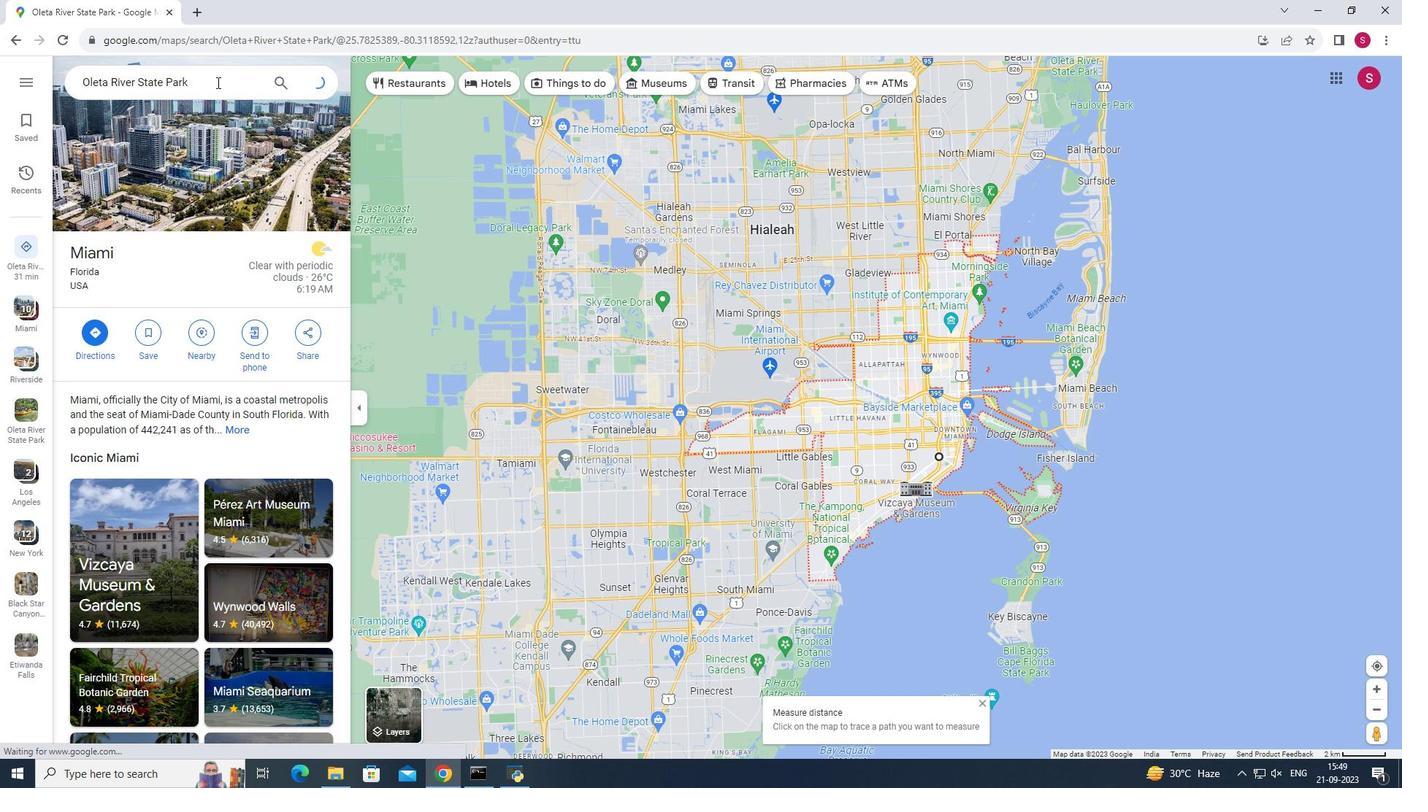 
Action: Mouse moved to (884, 389)
Screenshot: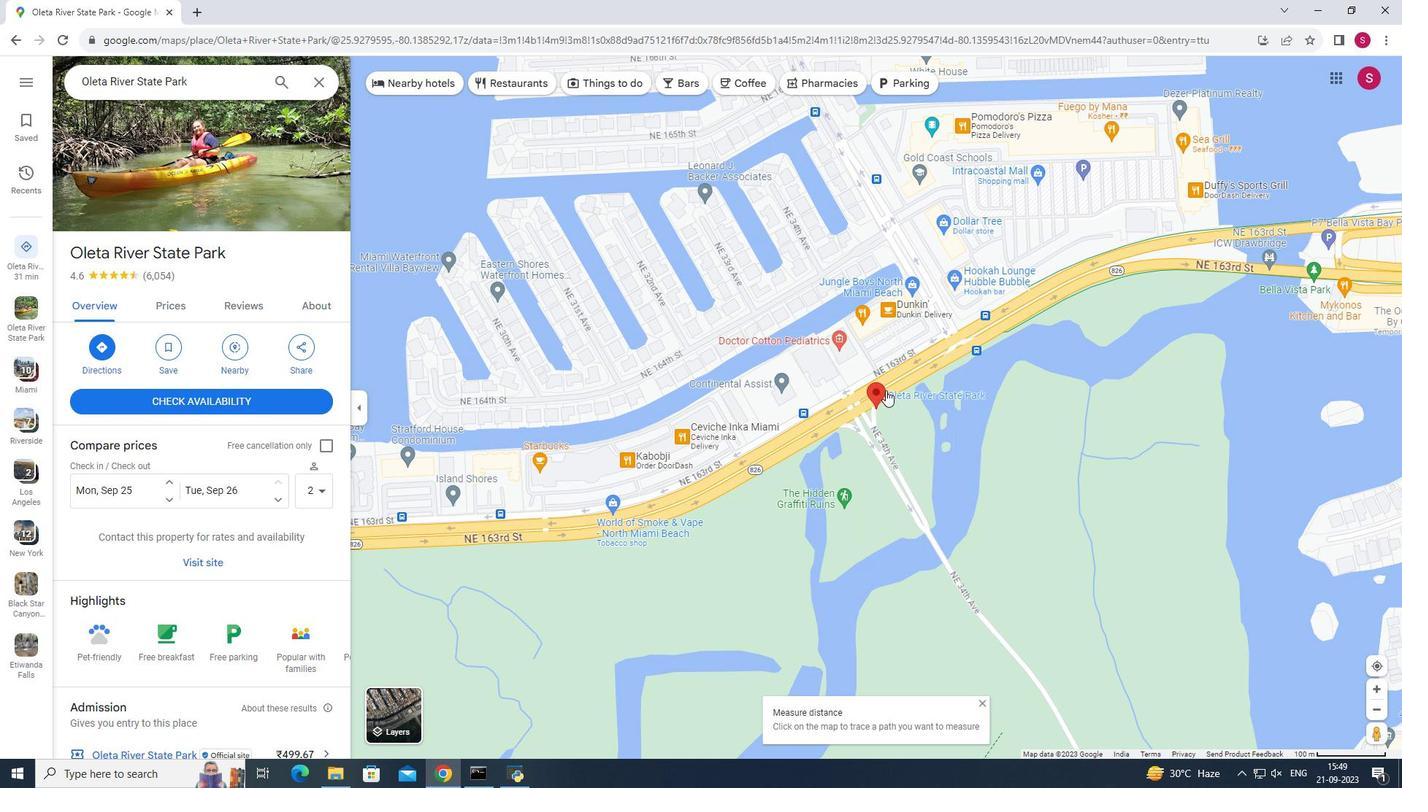 
Action: Mouse pressed left at (884, 389)
Screenshot: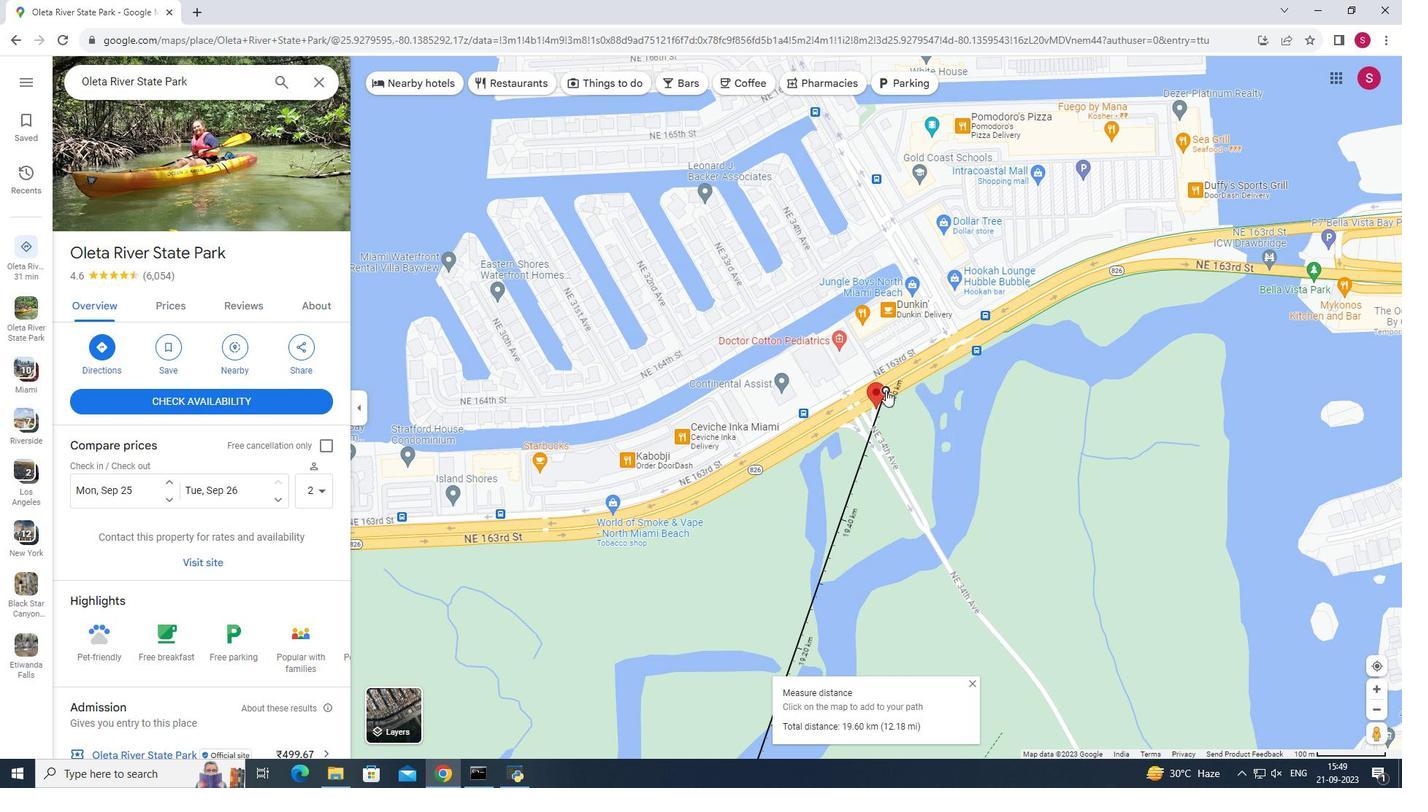 
Action: Mouse moved to (965, 633)
Screenshot: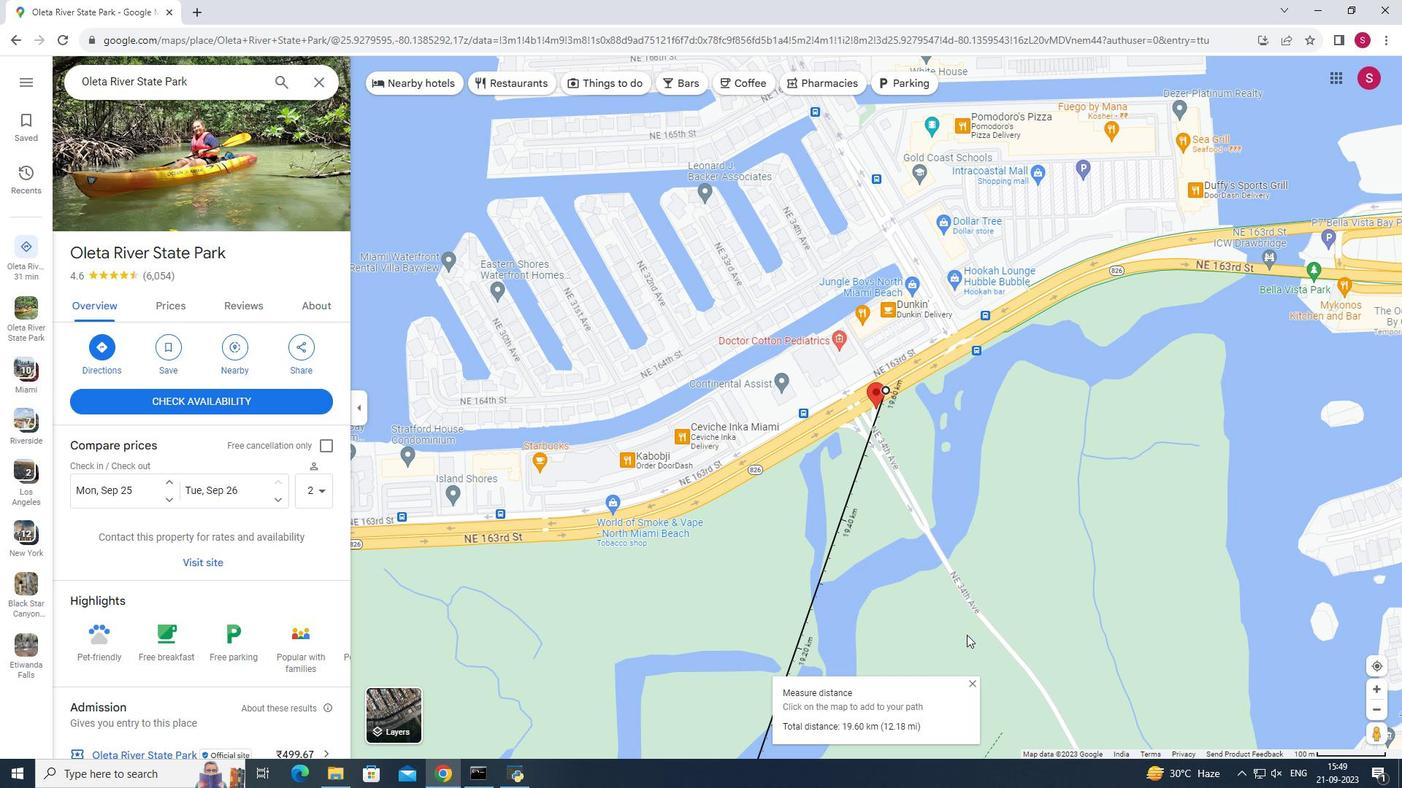
